 Task: Look for space in Novyye Kuz'minki, Russia from 10th July, 2023 to 15th July, 2023 for 7 adults in price range Rs.10000 to Rs.15000. Place can be entire place or shared room with 4 bedrooms having 7 beds and 4 bathrooms. Property type can be house, flat, guest house. Amenities needed are: wifi, TV, free parkinig on premises, gym, breakfast. Booking option can be shelf check-in. Required host language is English.
Action: Mouse pressed left at (438, 112)
Screenshot: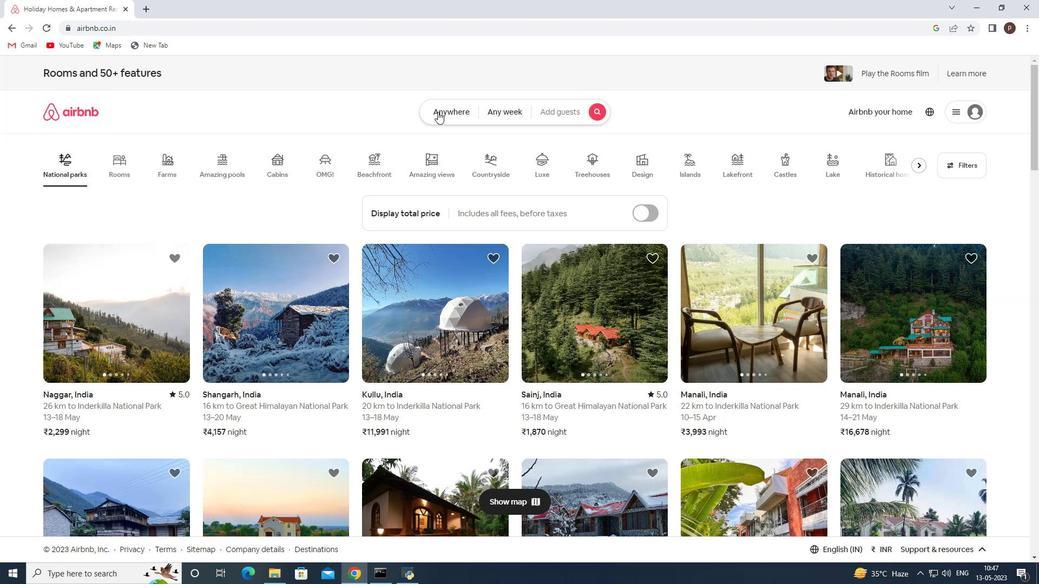 
Action: Mouse moved to (356, 155)
Screenshot: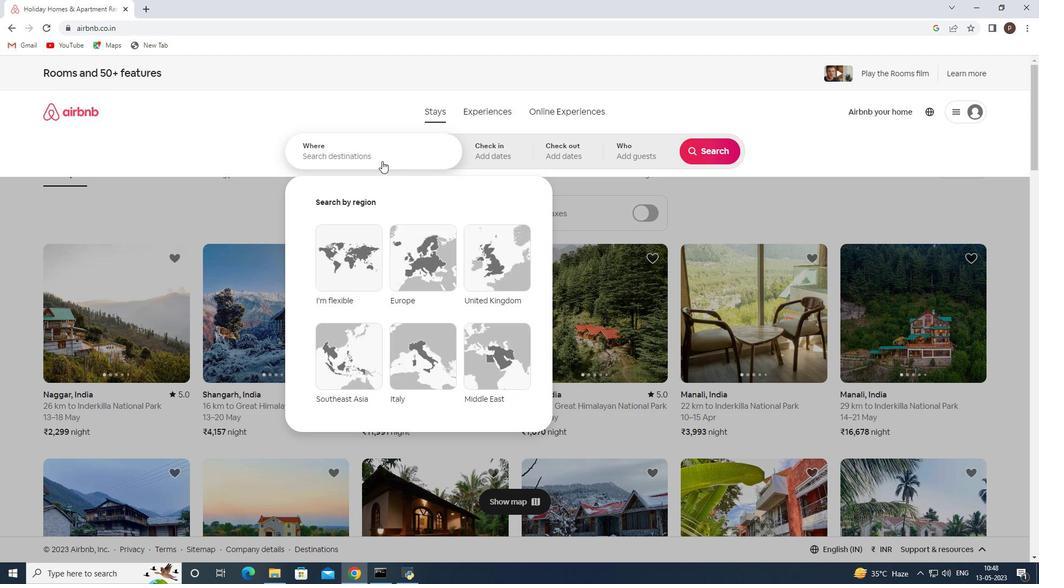 
Action: Mouse pressed left at (356, 155)
Screenshot: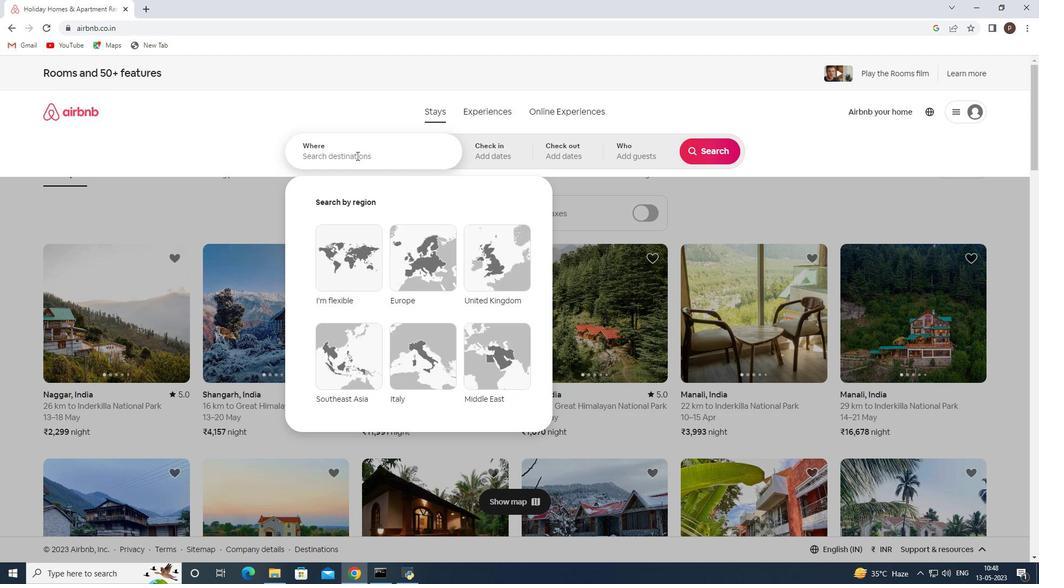 
Action: Key pressed <Key.caps_lock>N<Key.caps_lock>ovyye<Key.space><Key.caps_lock>K<Key.caps_lock>uz'minki,<Key.space><Key.caps_lock>R<Key.caps_lock>ussia<Key.space><Key.enter>
Screenshot: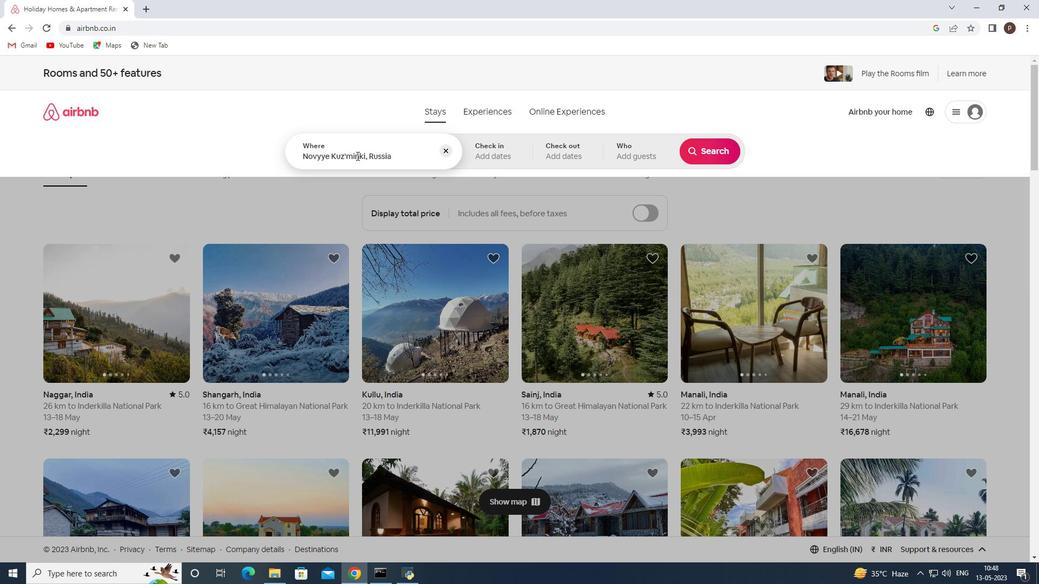 
Action: Mouse moved to (710, 233)
Screenshot: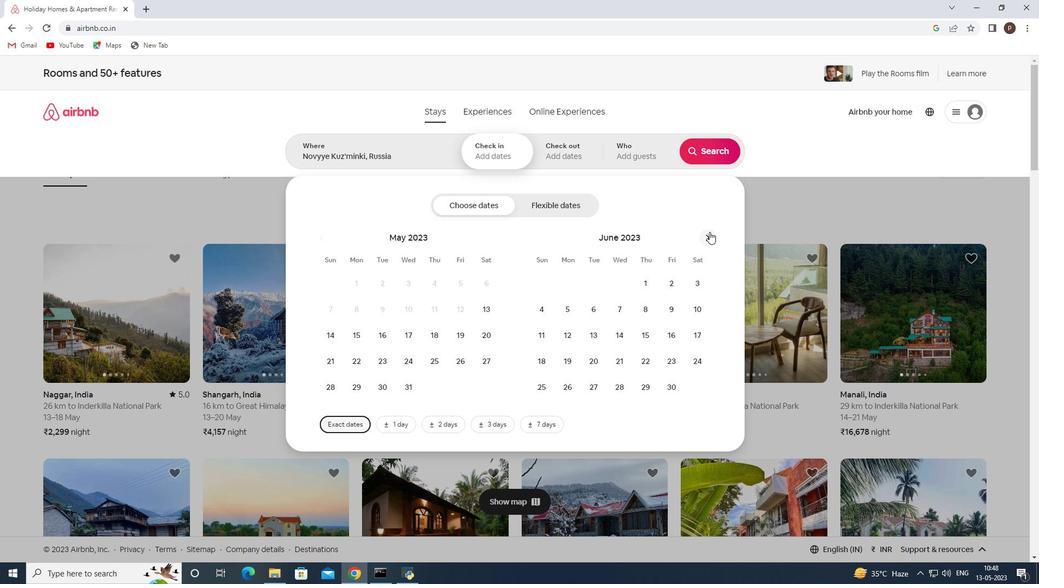 
Action: Mouse pressed left at (710, 233)
Screenshot: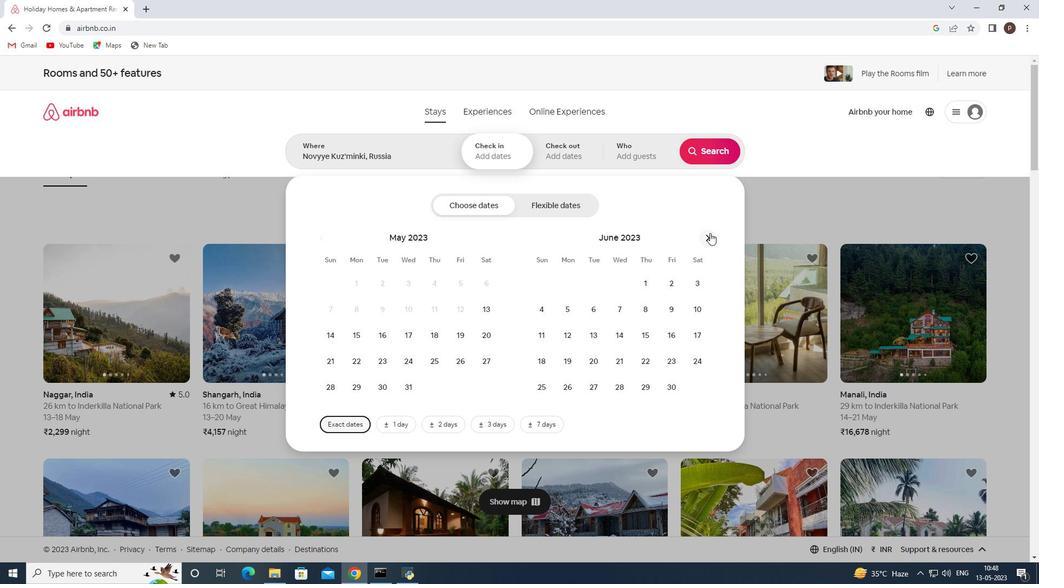 
Action: Mouse moved to (564, 335)
Screenshot: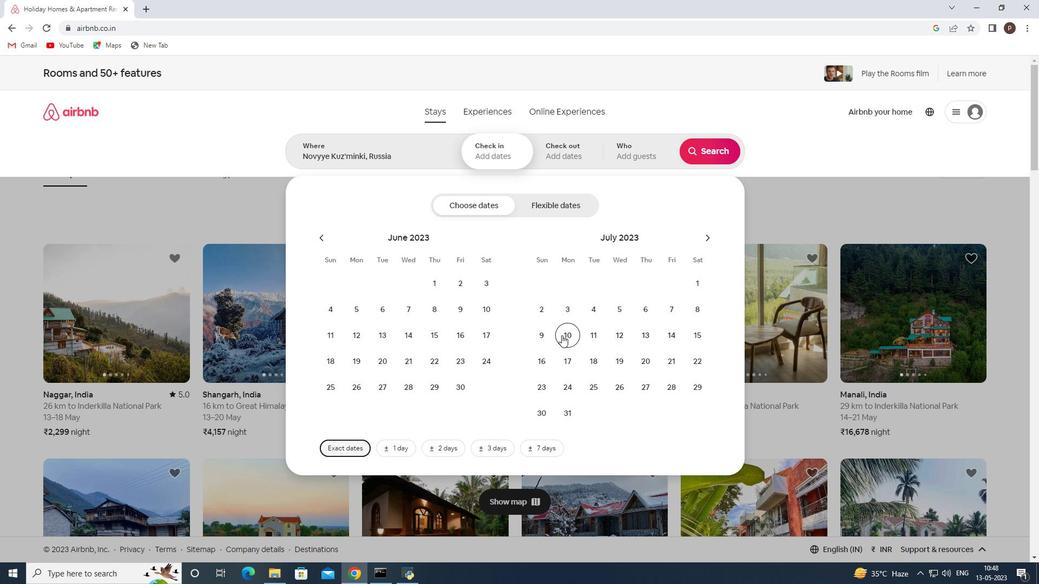 
Action: Mouse pressed left at (564, 335)
Screenshot: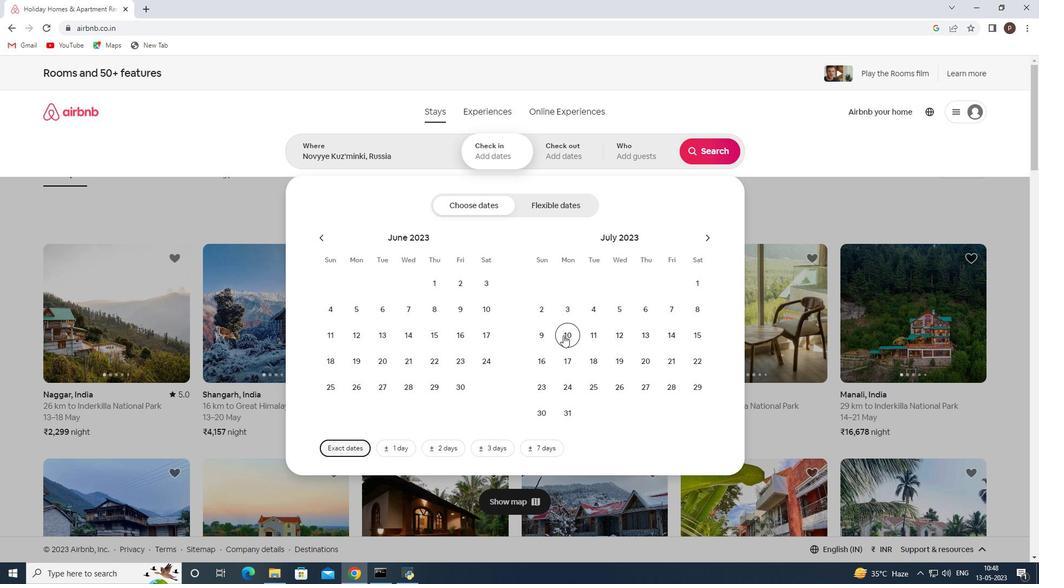 
Action: Mouse moved to (693, 331)
Screenshot: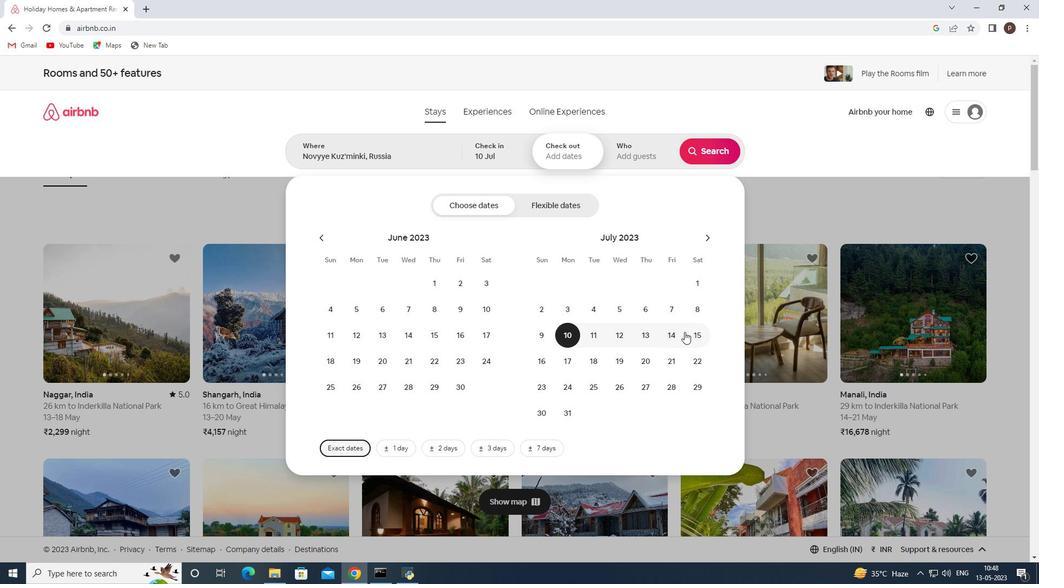 
Action: Mouse pressed left at (693, 331)
Screenshot: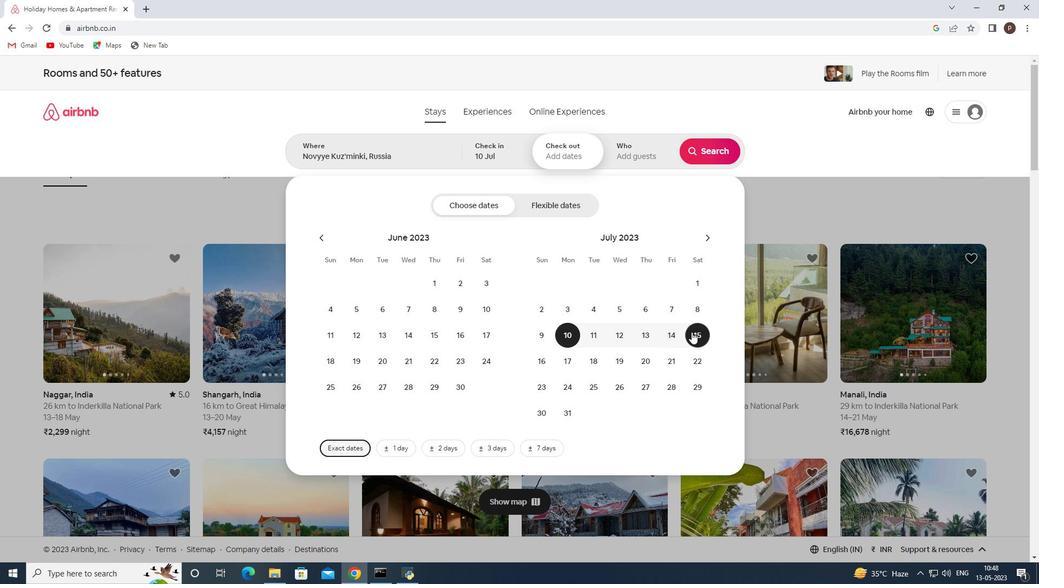 
Action: Mouse moved to (641, 148)
Screenshot: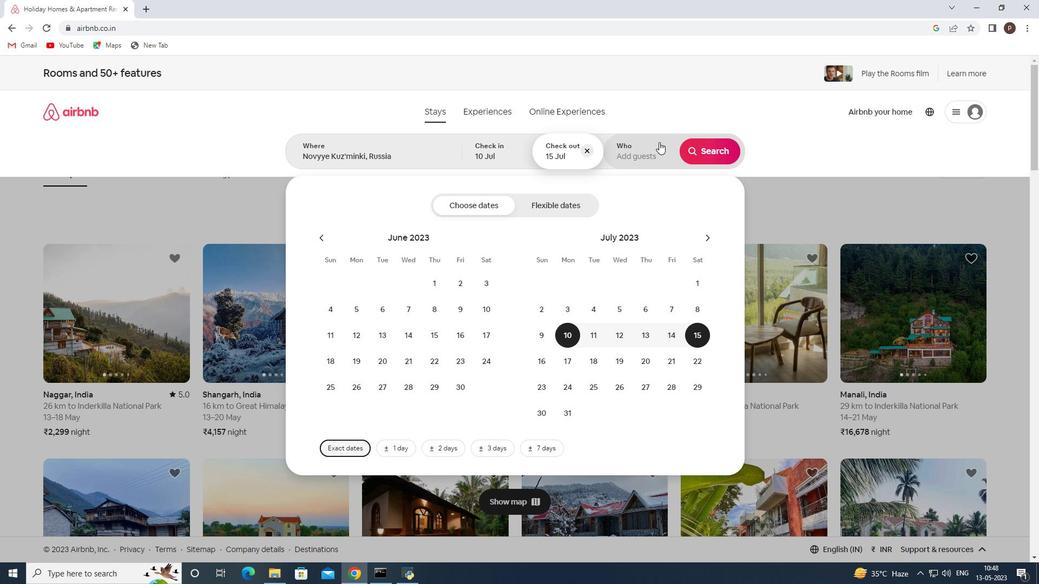 
Action: Mouse pressed left at (641, 148)
Screenshot: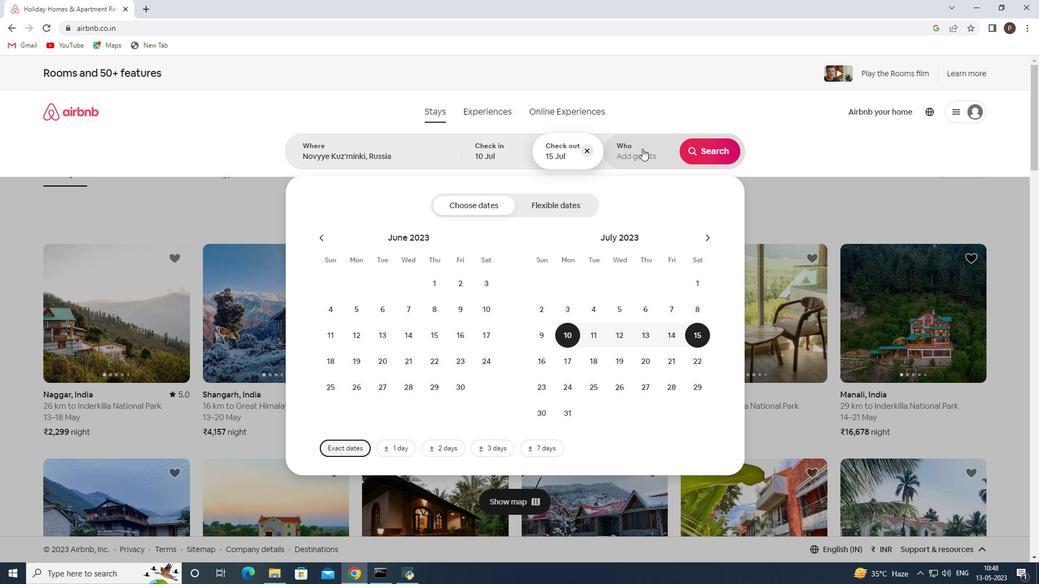
Action: Mouse moved to (711, 201)
Screenshot: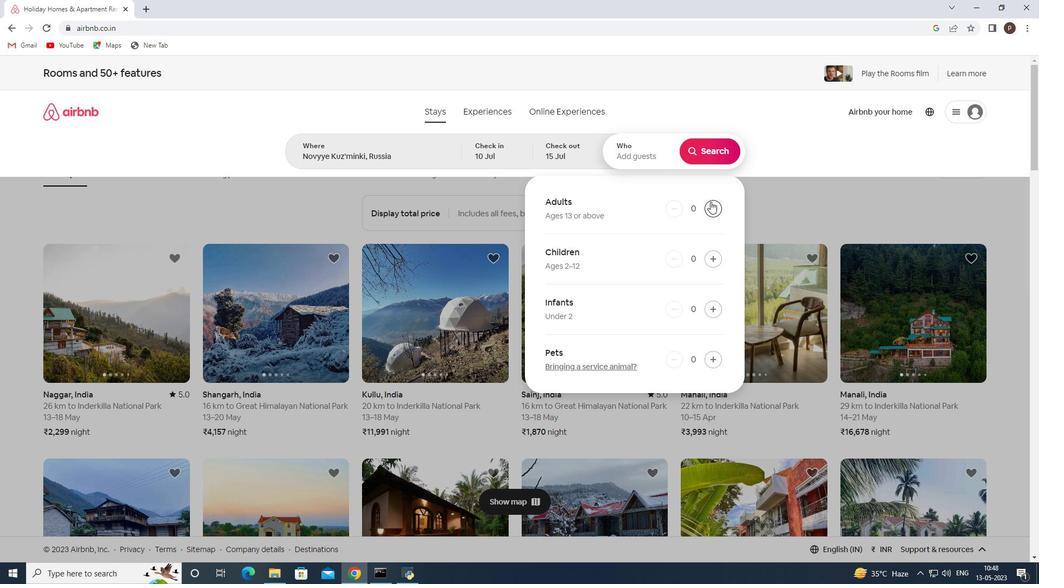 
Action: Mouse pressed left at (711, 201)
Screenshot: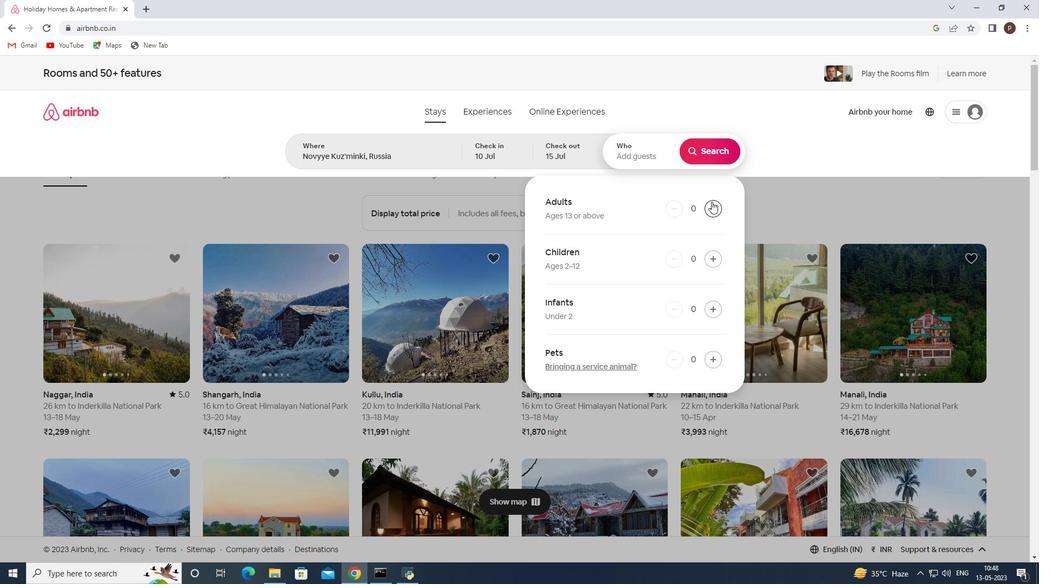 
Action: Mouse pressed left at (711, 201)
Screenshot: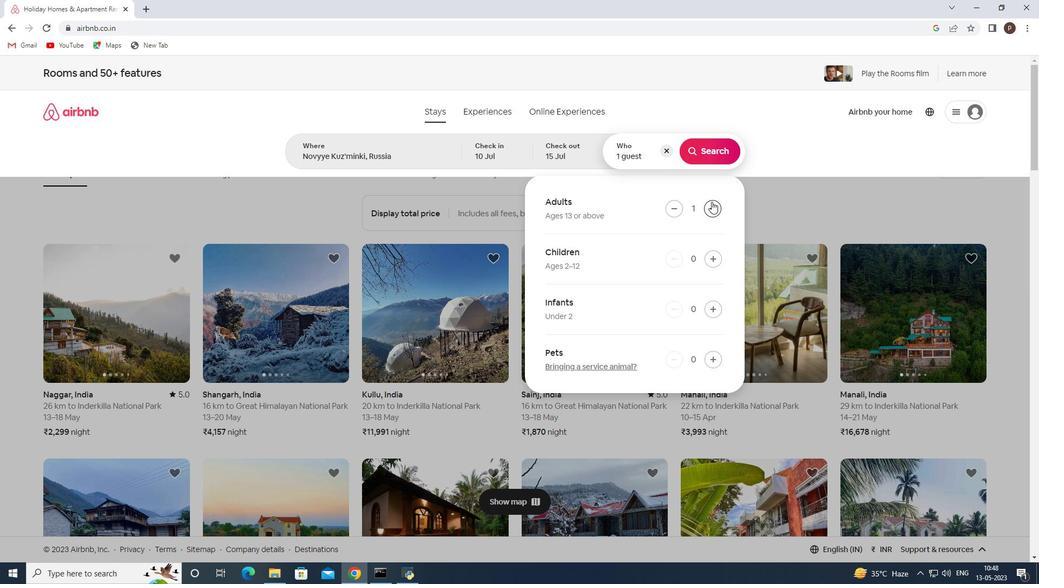 
Action: Mouse pressed left at (711, 201)
Screenshot: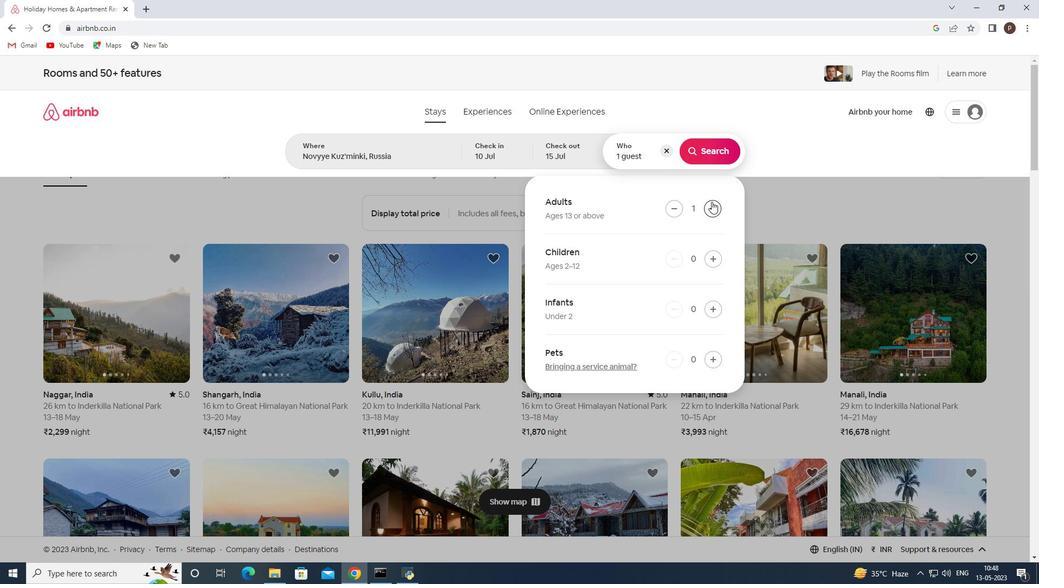 
Action: Mouse pressed left at (711, 201)
Screenshot: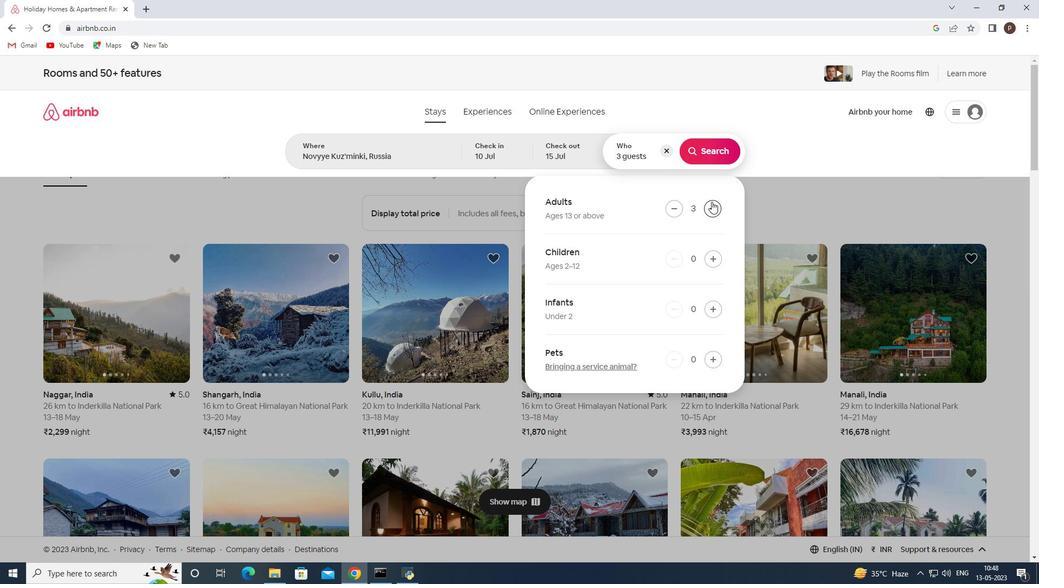 
Action: Mouse pressed left at (711, 201)
Screenshot: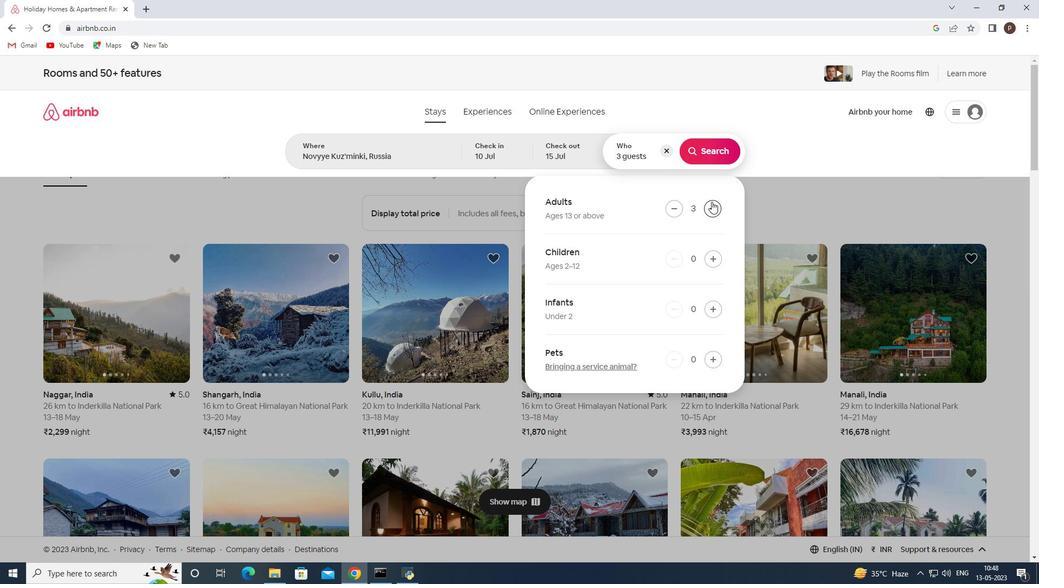 
Action: Mouse pressed left at (711, 201)
Screenshot: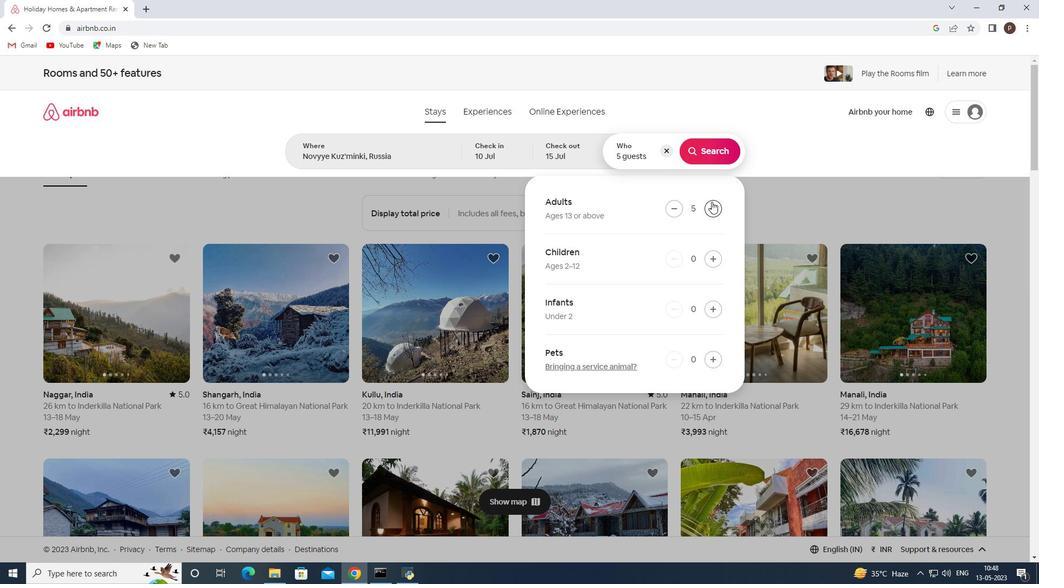 
Action: Mouse pressed left at (711, 201)
Screenshot: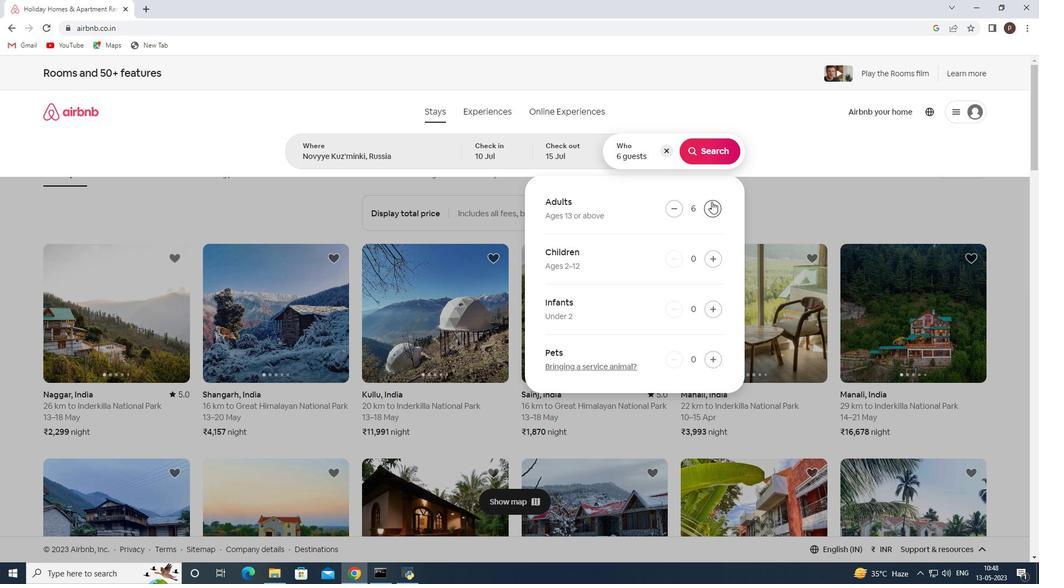 
Action: Mouse moved to (710, 146)
Screenshot: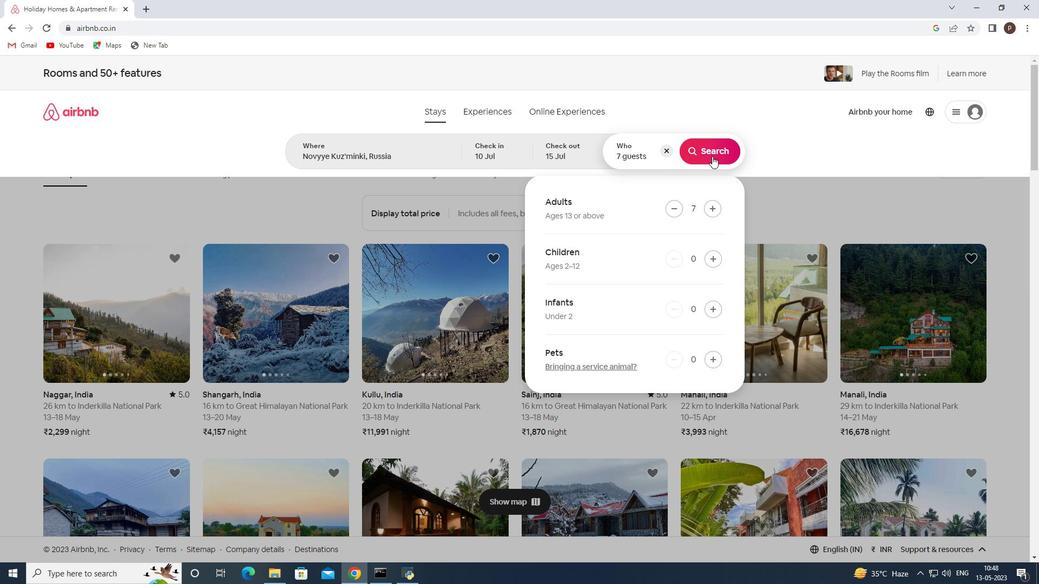 
Action: Mouse pressed left at (710, 146)
Screenshot: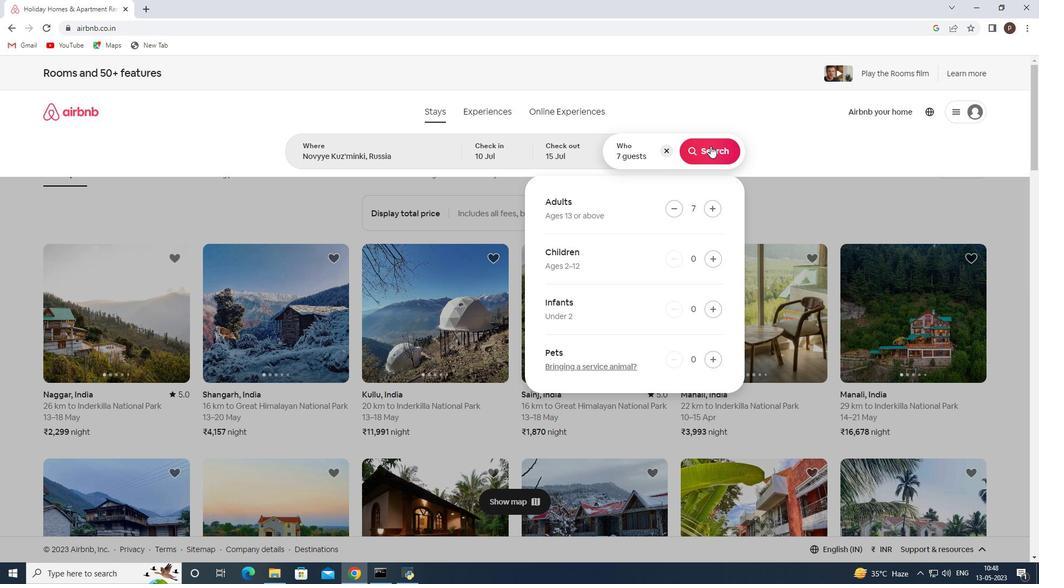 
Action: Mouse moved to (977, 119)
Screenshot: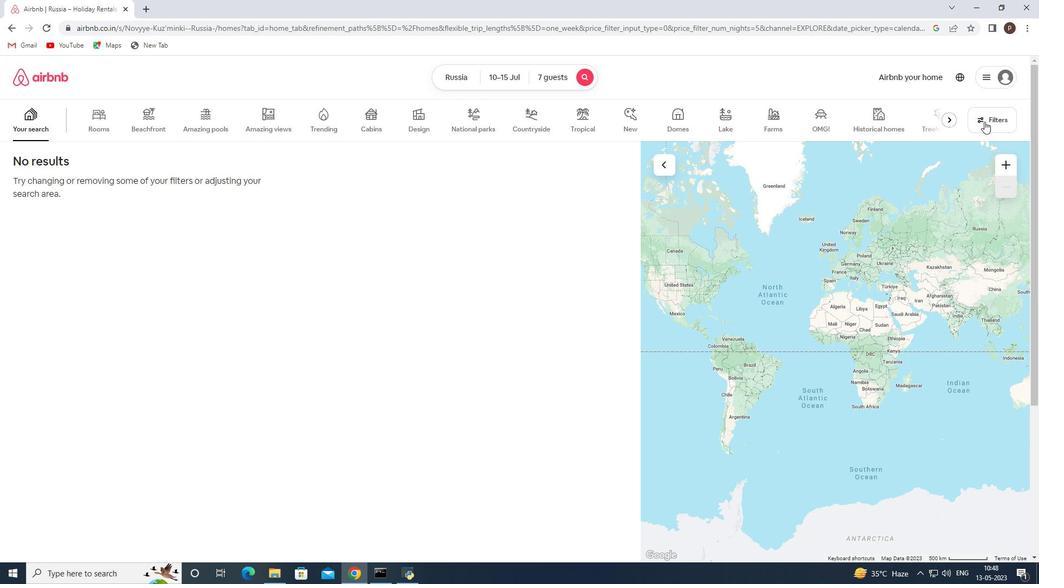 
Action: Mouse pressed left at (977, 119)
Screenshot: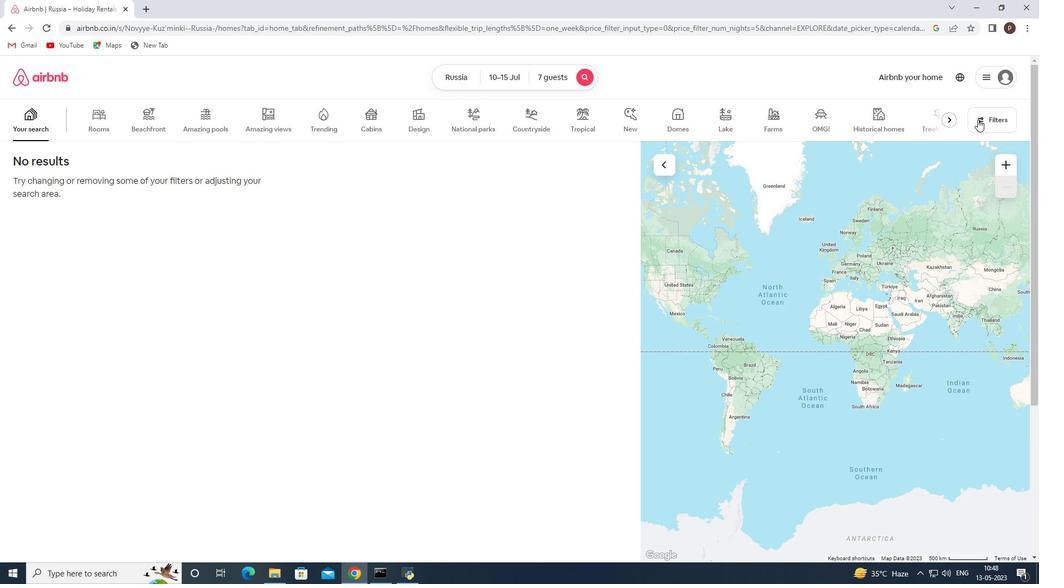 
Action: Mouse moved to (363, 387)
Screenshot: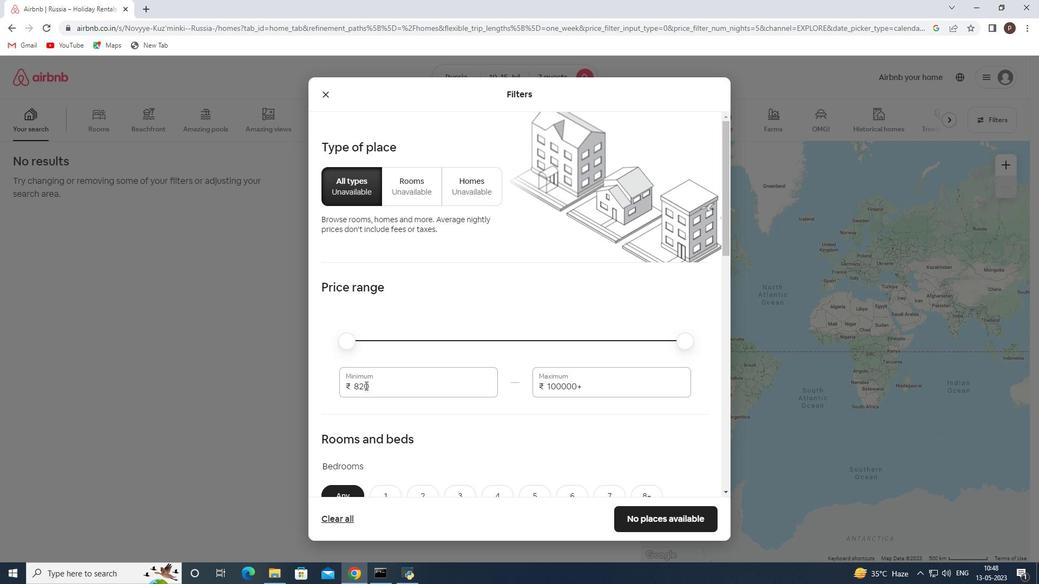 
Action: Mouse pressed left at (363, 387)
Screenshot: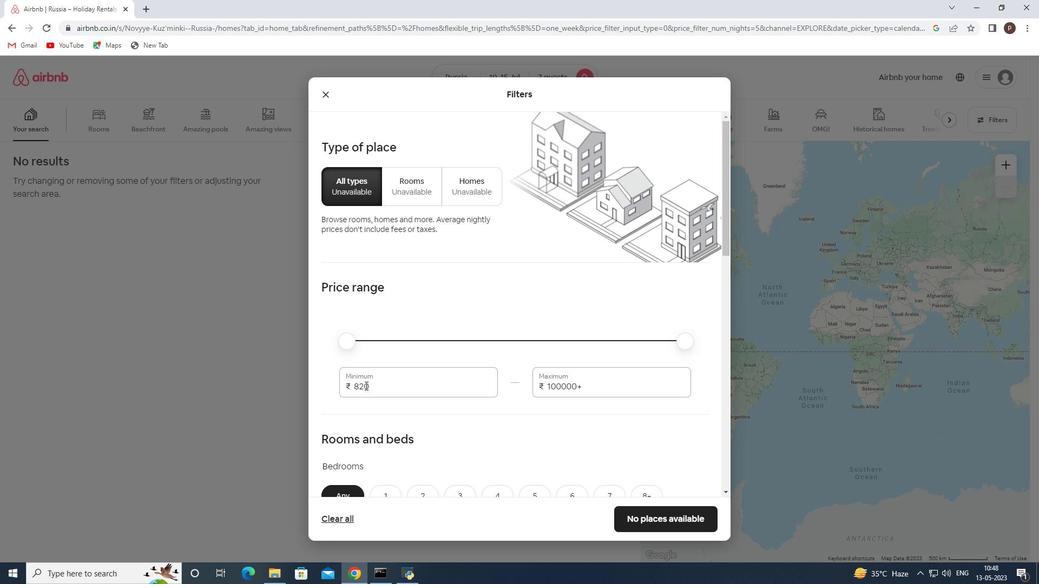 
Action: Mouse pressed left at (363, 387)
Screenshot: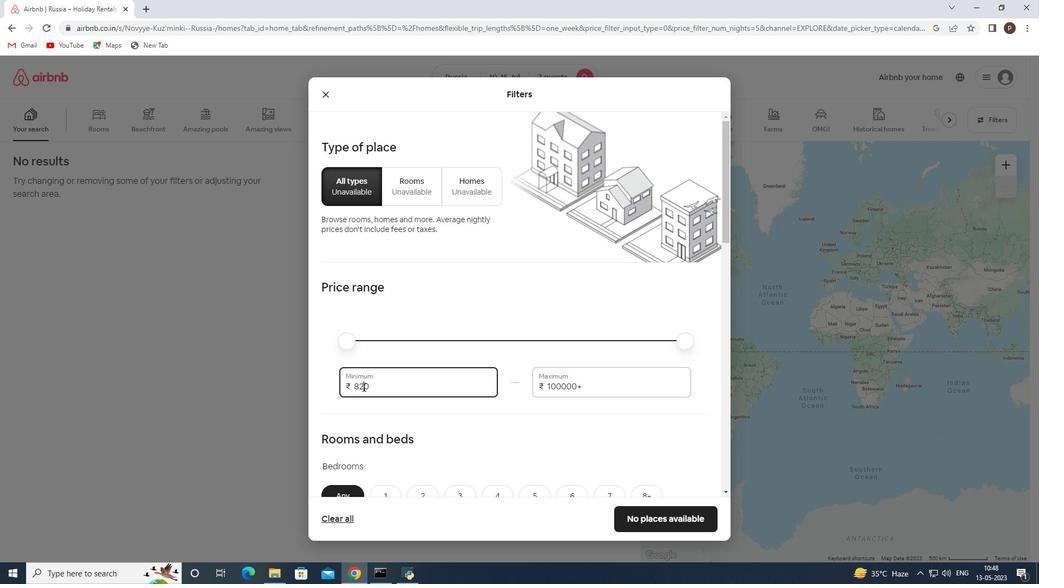 
Action: Key pressed 10000<Key.tab>15000
Screenshot: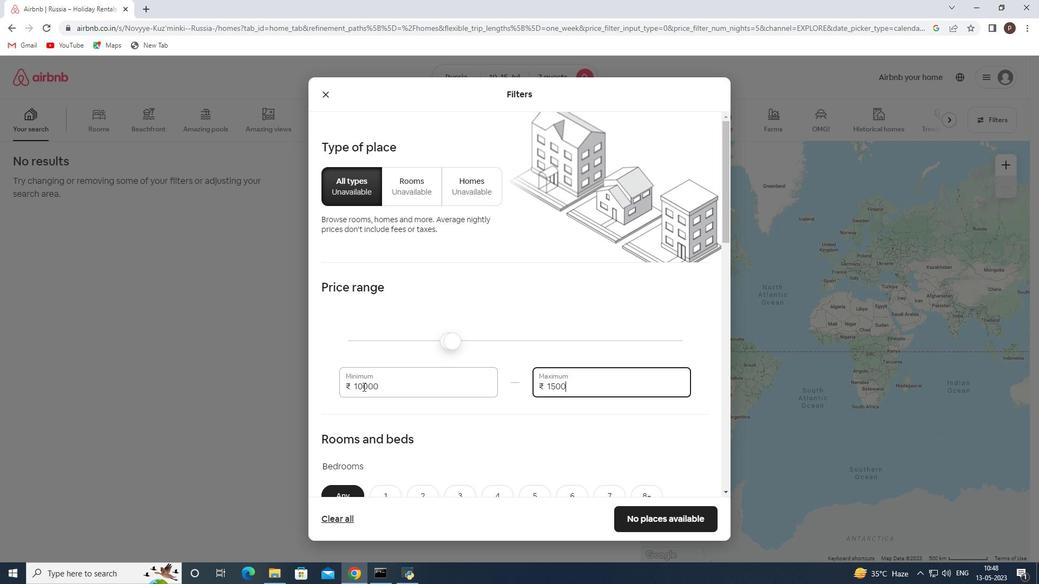 
Action: Mouse moved to (354, 391)
Screenshot: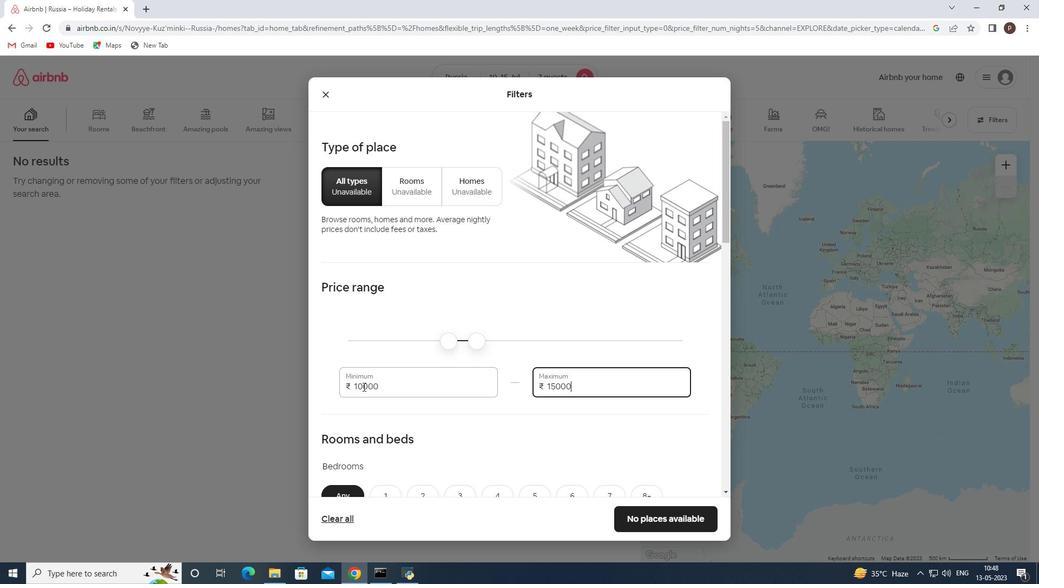
Action: Mouse scrolled (354, 391) with delta (0, 0)
Screenshot: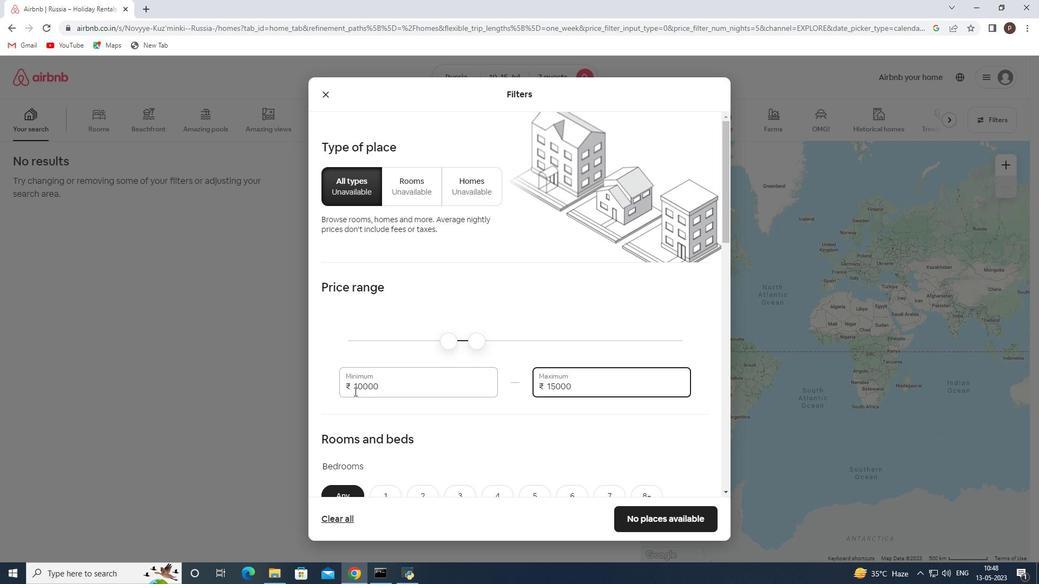 
Action: Mouse scrolled (354, 391) with delta (0, 0)
Screenshot: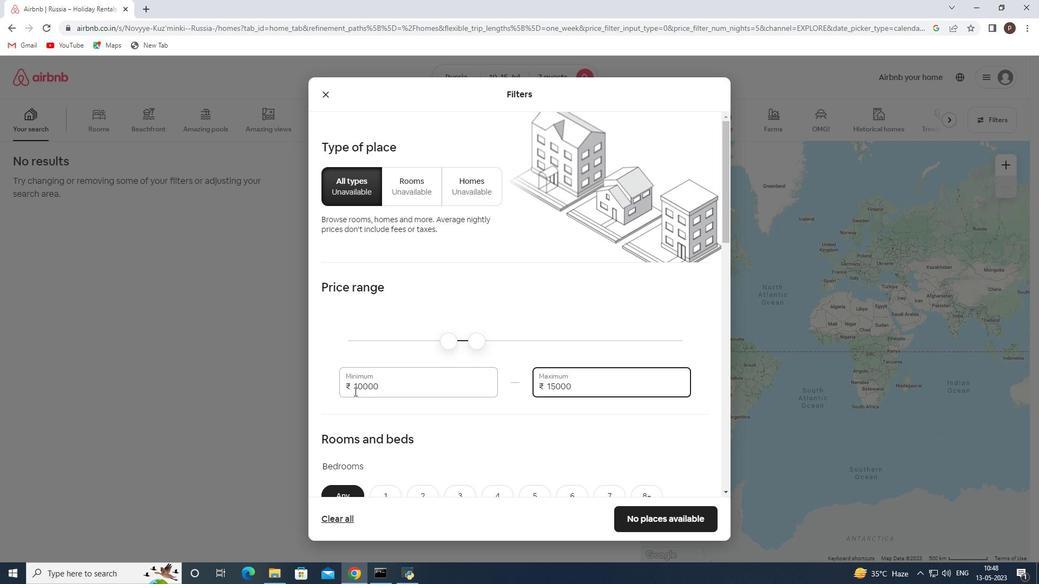 
Action: Mouse scrolled (354, 391) with delta (0, 0)
Screenshot: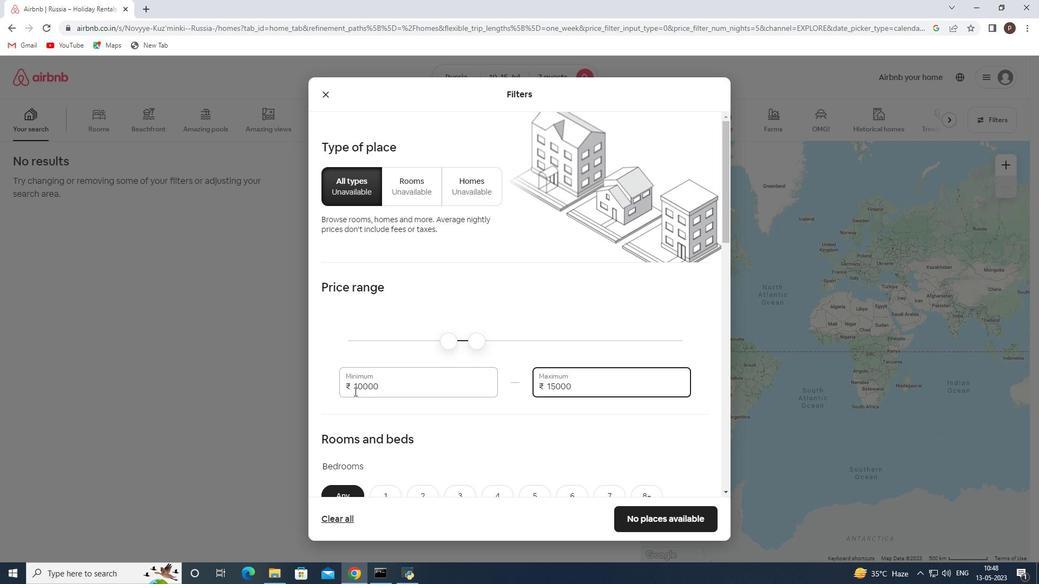 
Action: Mouse moved to (380, 363)
Screenshot: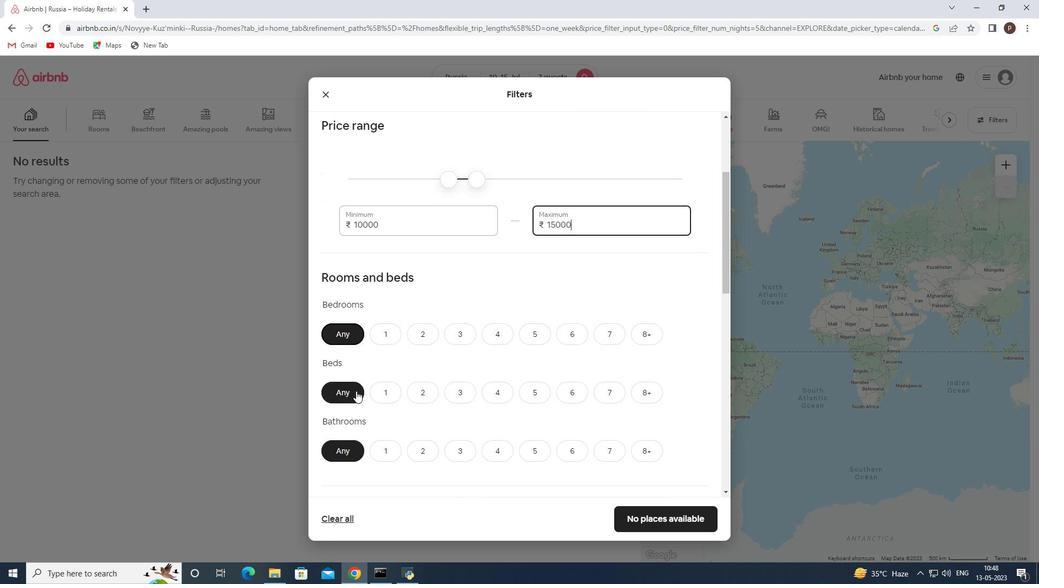 
Action: Mouse scrolled (380, 362) with delta (0, 0)
Screenshot: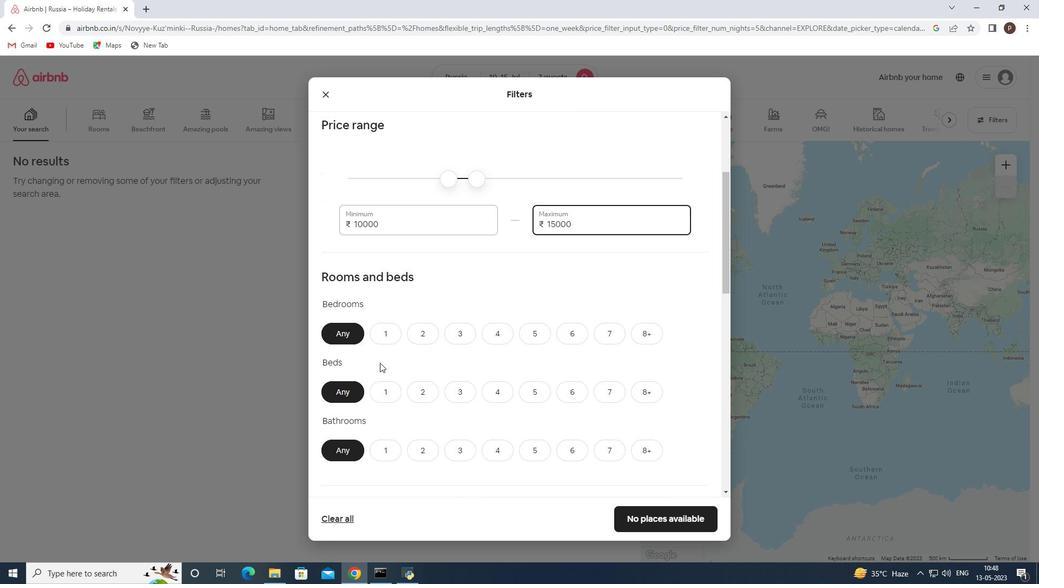 
Action: Mouse moved to (498, 278)
Screenshot: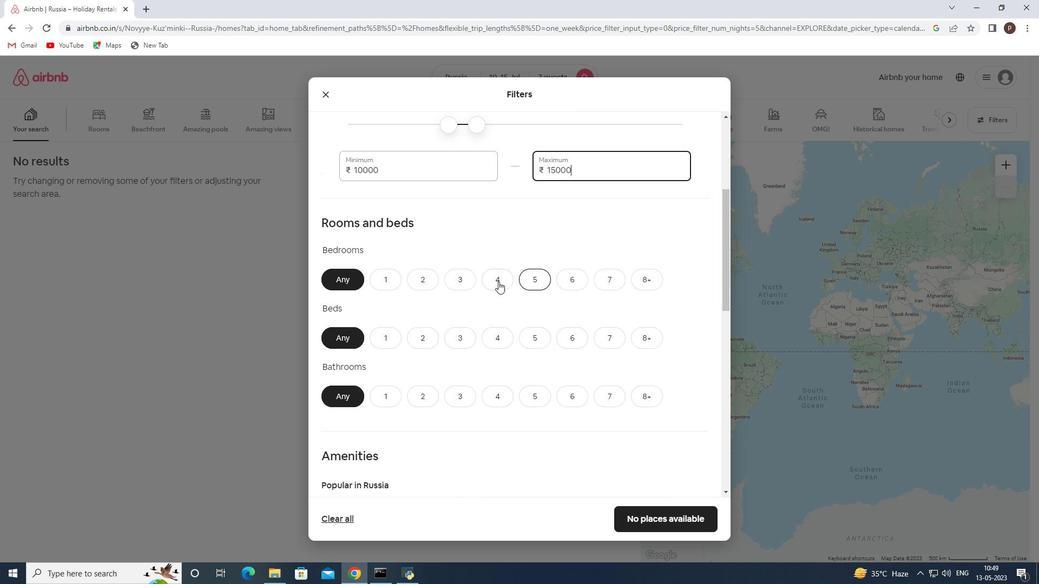 
Action: Mouse pressed left at (498, 278)
Screenshot: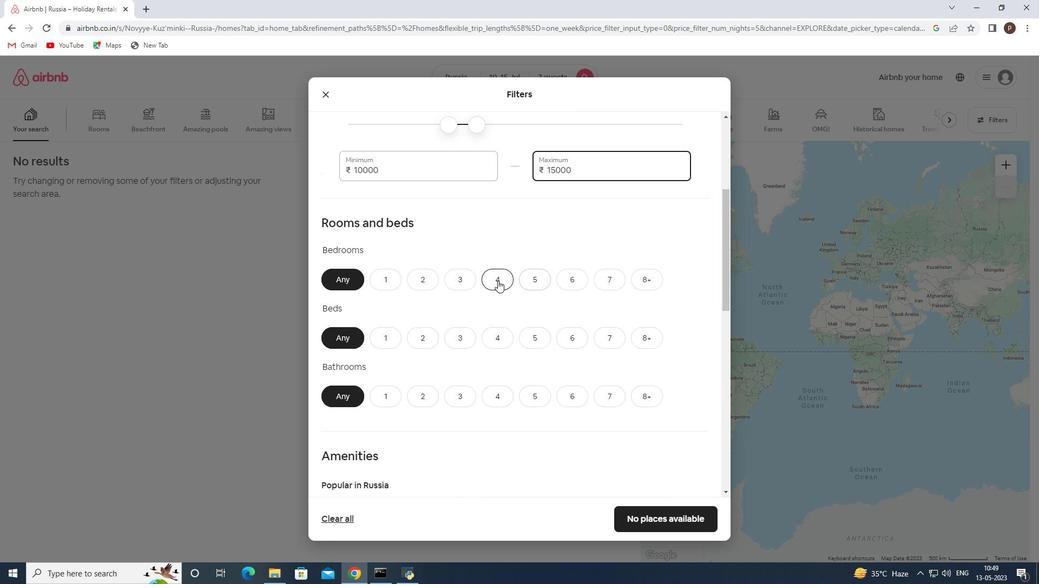 
Action: Mouse moved to (611, 335)
Screenshot: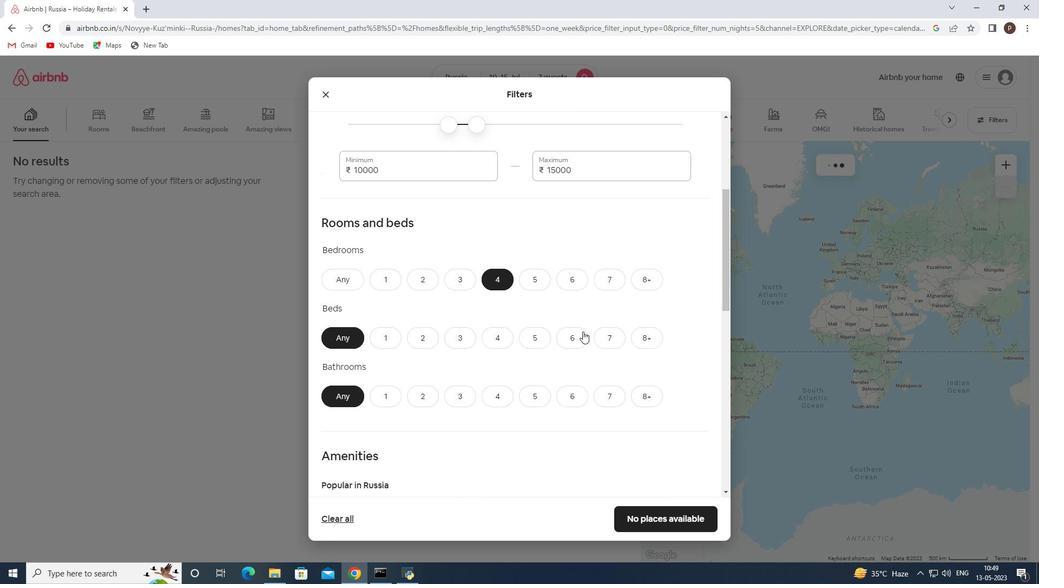 
Action: Mouse pressed left at (611, 335)
Screenshot: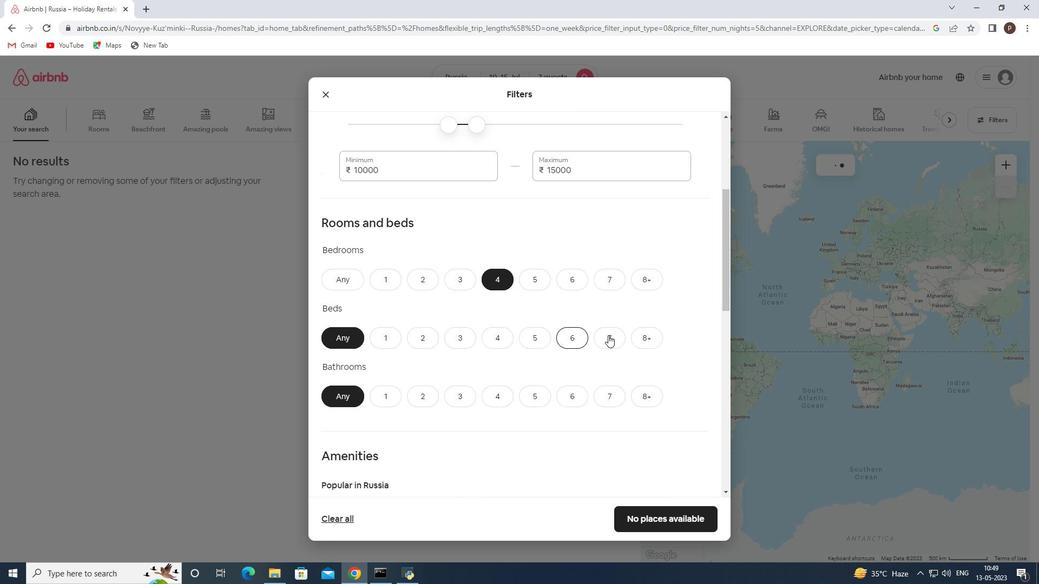 
Action: Mouse moved to (499, 393)
Screenshot: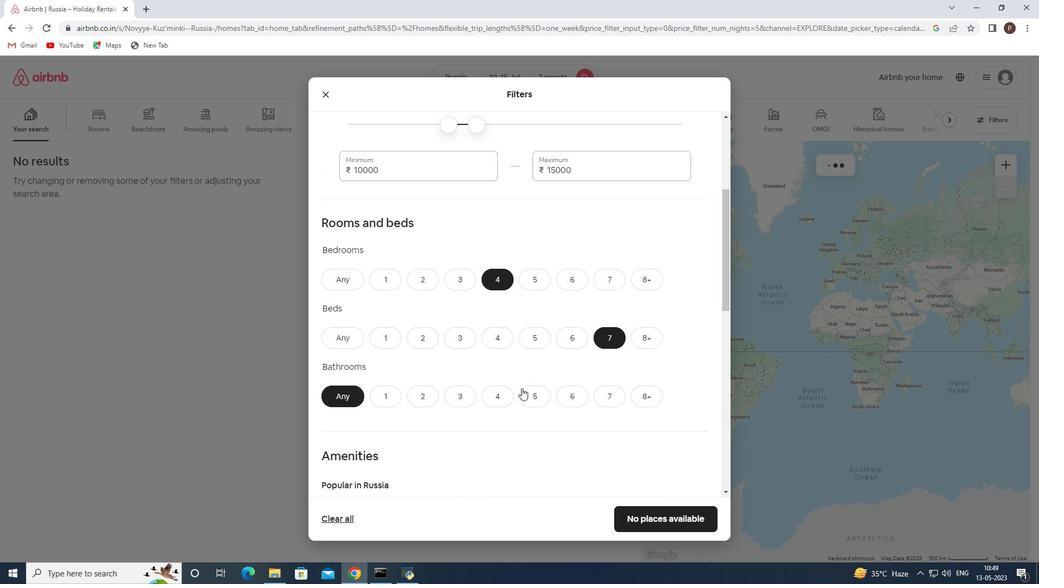 
Action: Mouse pressed left at (499, 393)
Screenshot: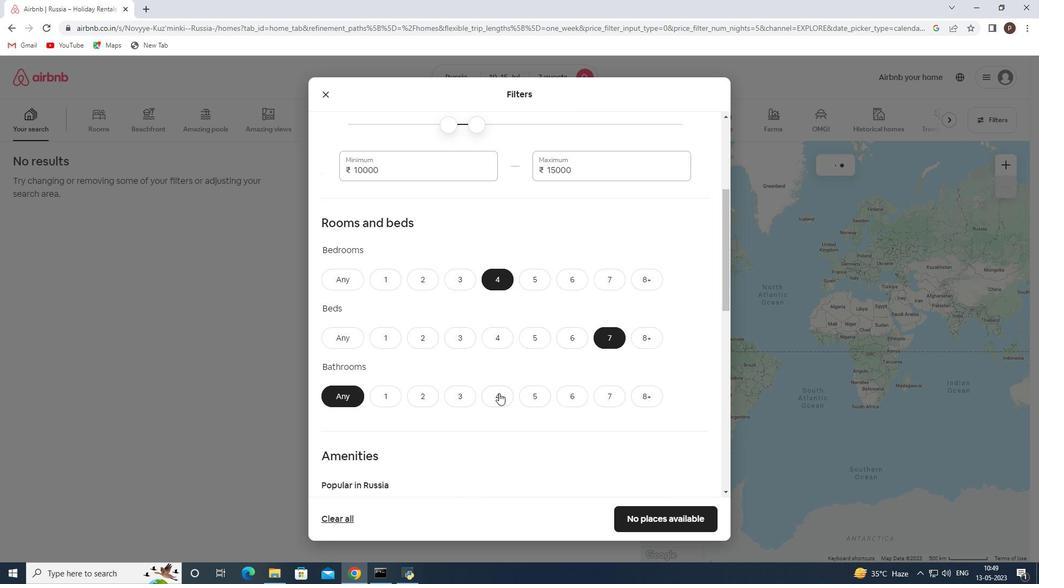 
Action: Mouse moved to (493, 385)
Screenshot: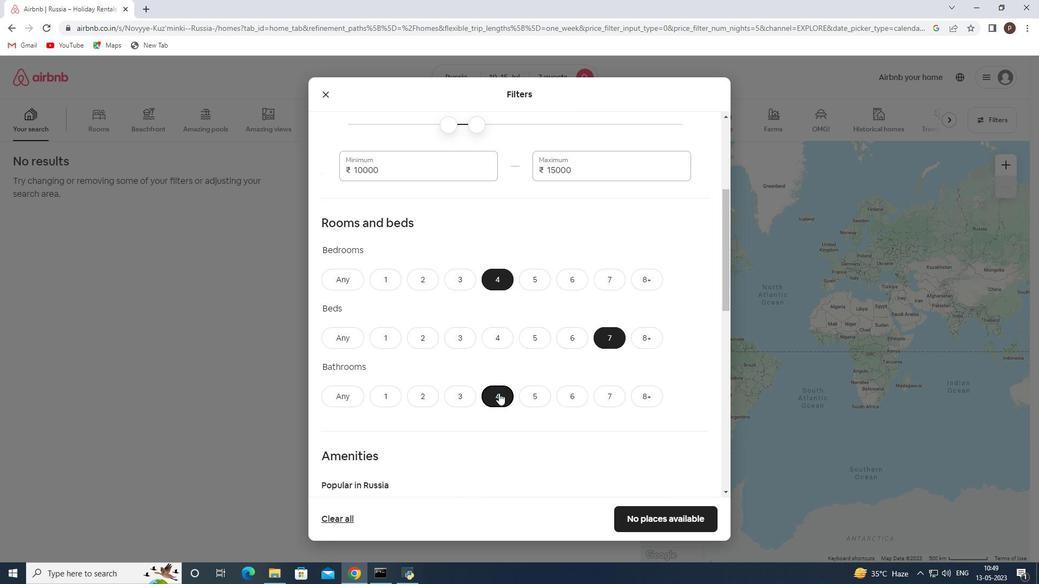 
Action: Mouse scrolled (493, 384) with delta (0, 0)
Screenshot: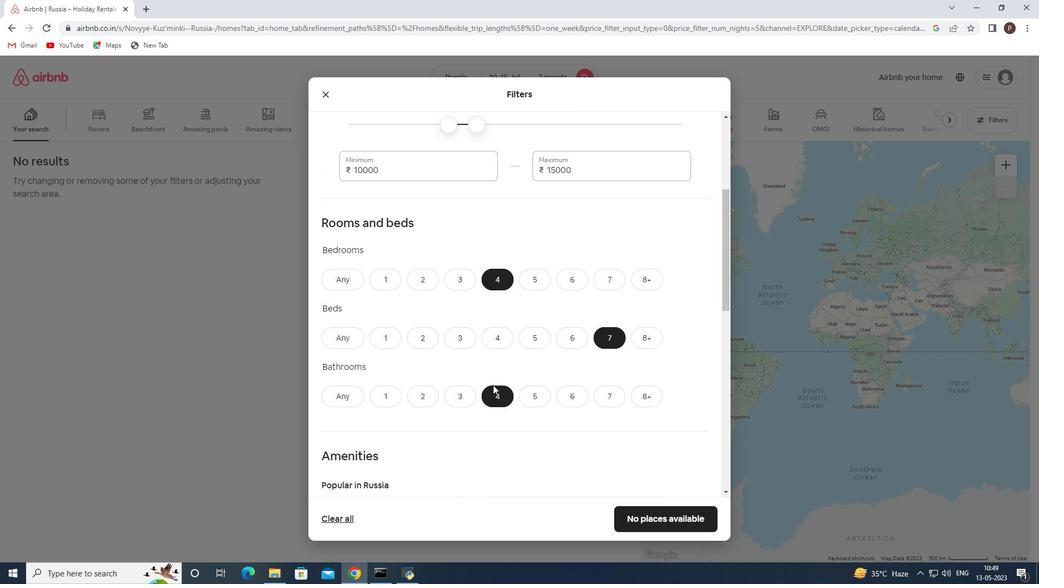 
Action: Mouse scrolled (493, 384) with delta (0, 0)
Screenshot: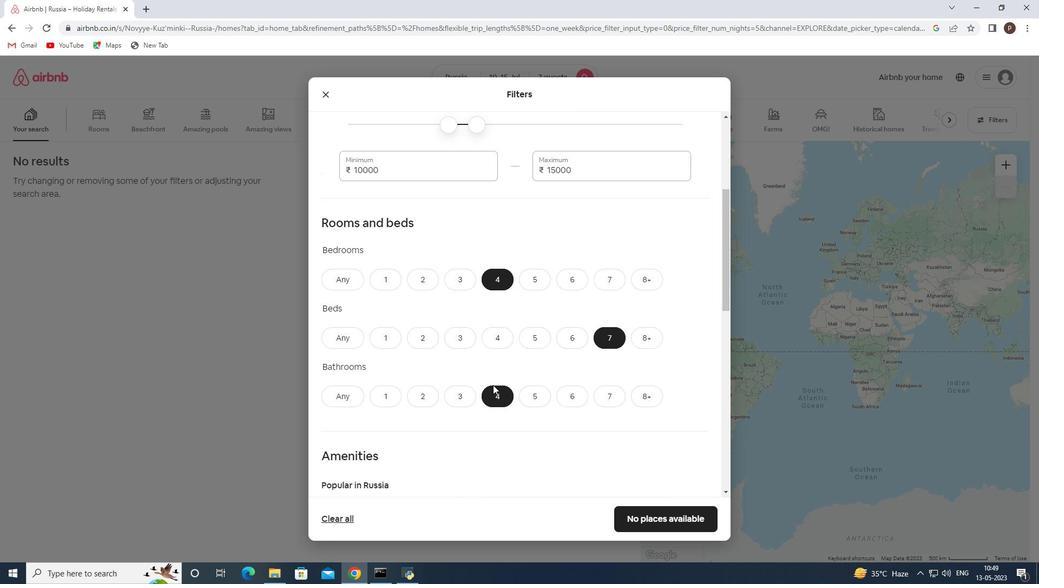 
Action: Mouse scrolled (493, 384) with delta (0, 0)
Screenshot: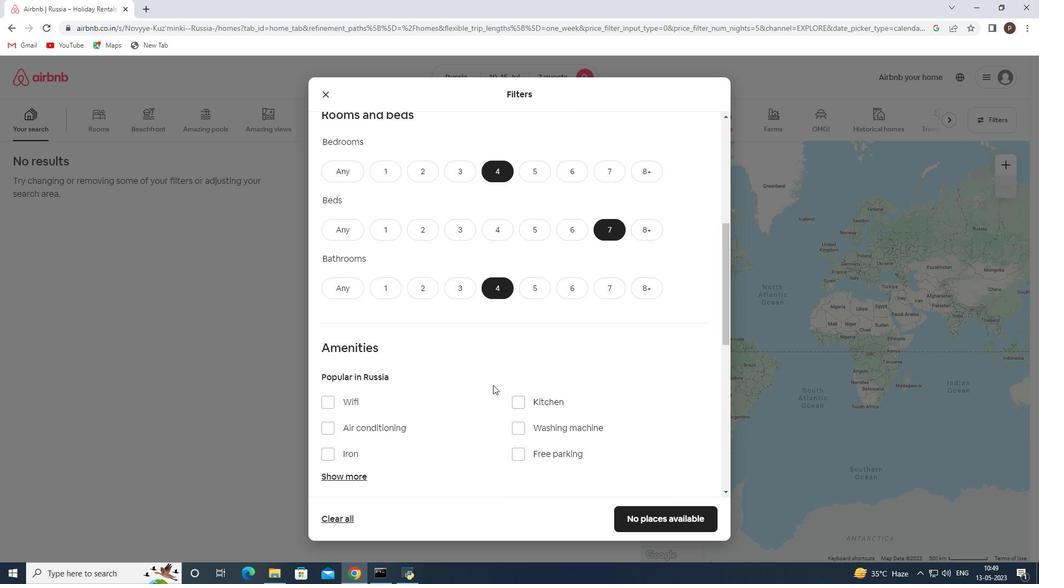 
Action: Mouse moved to (328, 352)
Screenshot: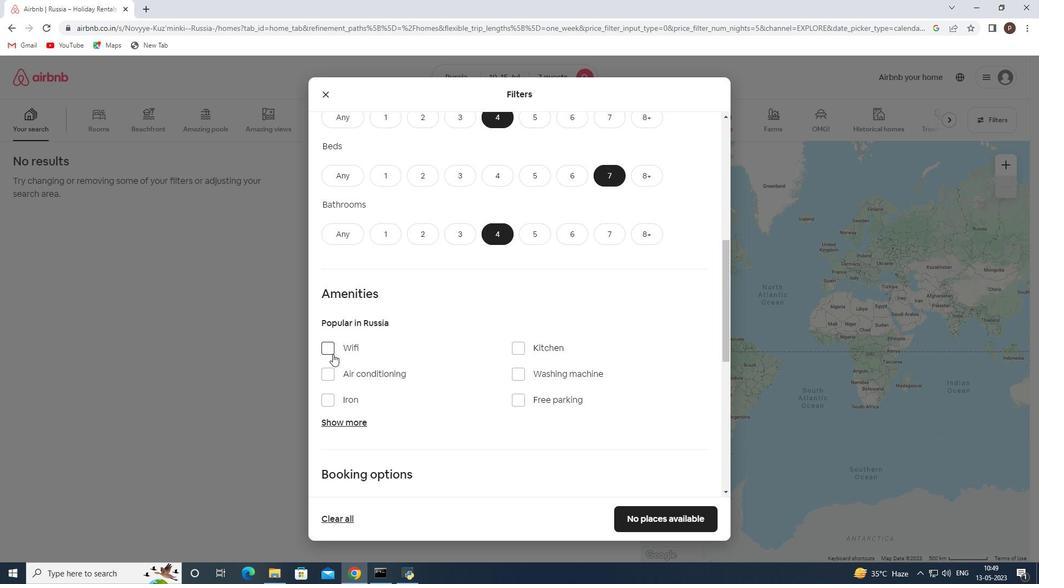
Action: Mouse pressed left at (328, 352)
Screenshot: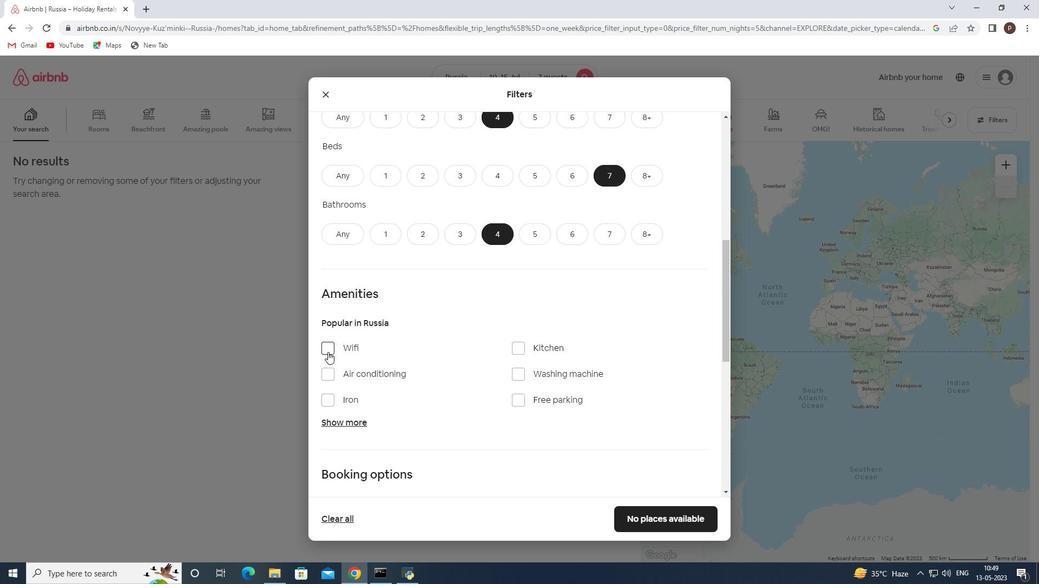 
Action: Mouse moved to (519, 403)
Screenshot: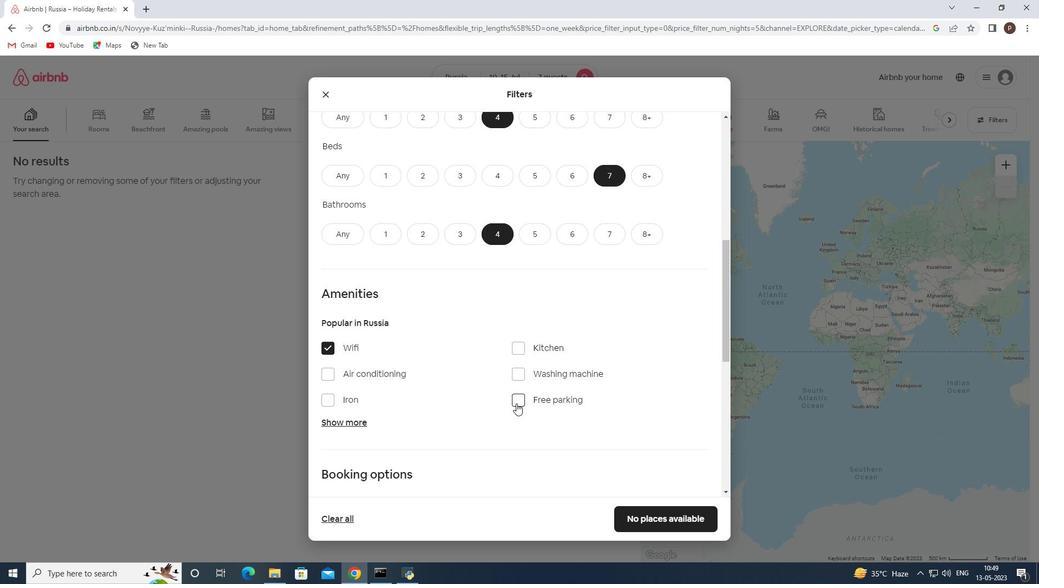 
Action: Mouse pressed left at (519, 403)
Screenshot: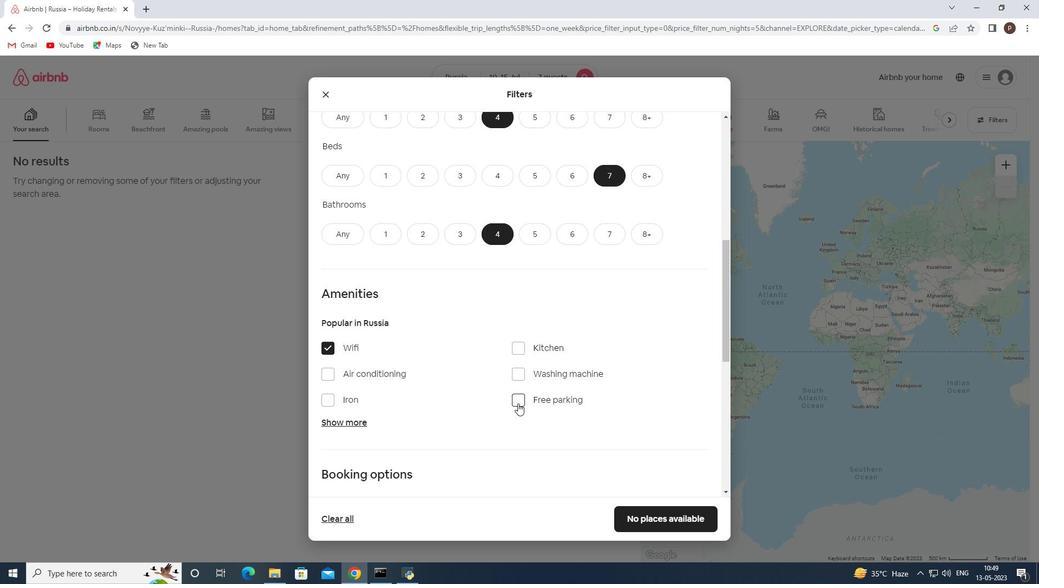
Action: Mouse moved to (348, 422)
Screenshot: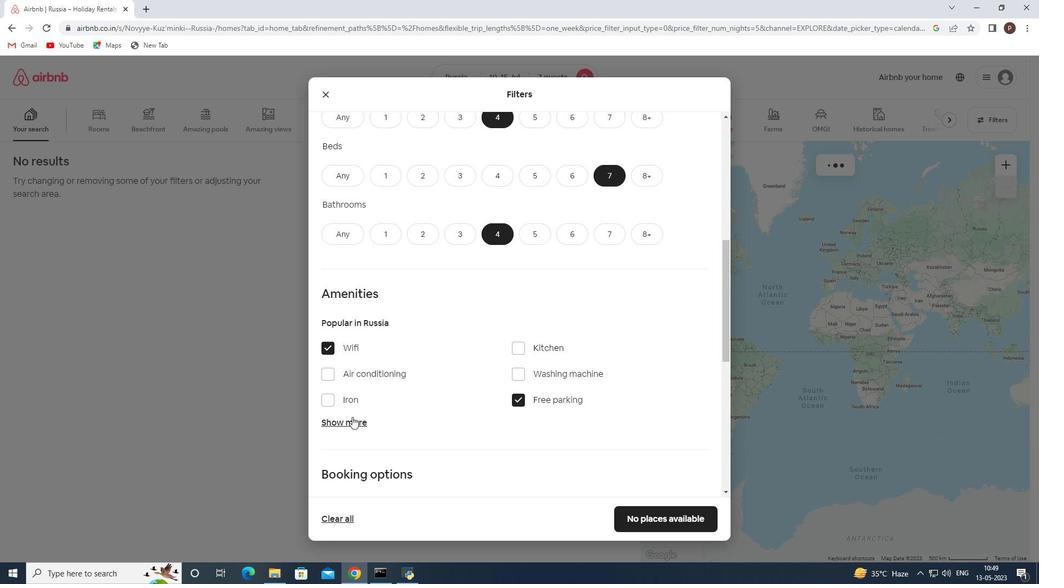 
Action: Mouse pressed left at (348, 422)
Screenshot: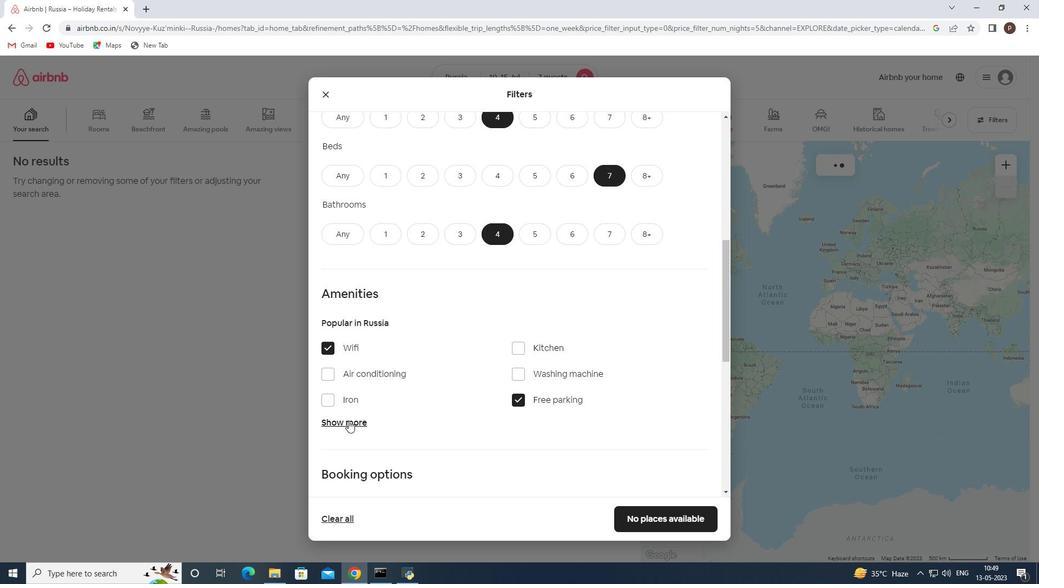 
Action: Mouse moved to (459, 416)
Screenshot: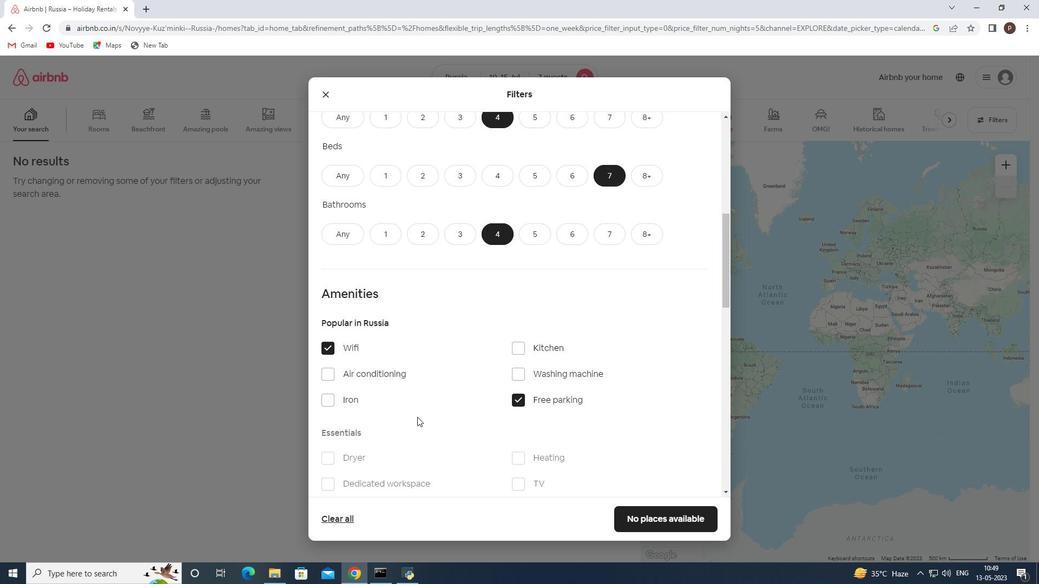 
Action: Mouse scrolled (459, 415) with delta (0, 0)
Screenshot: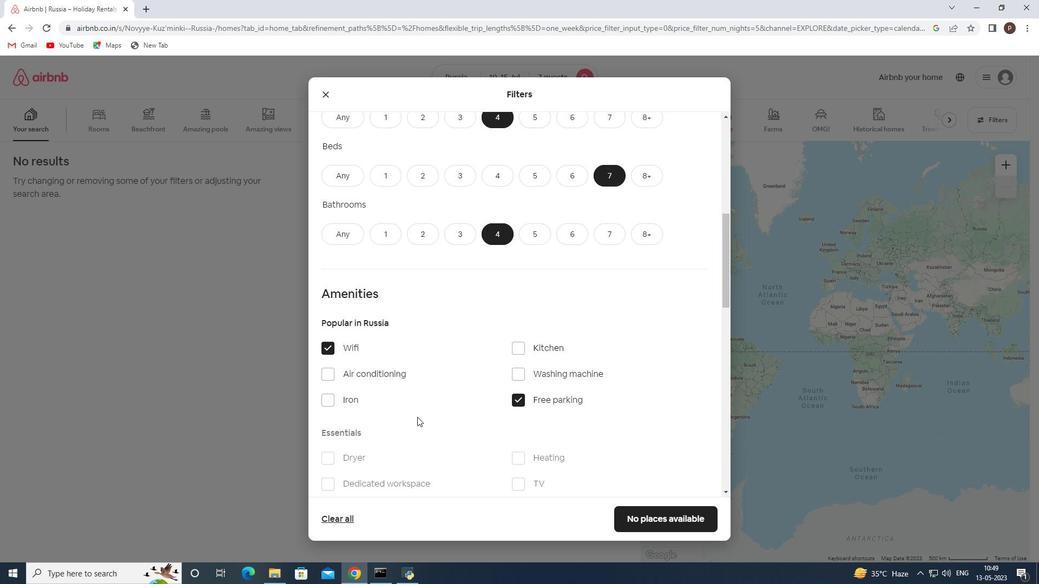 
Action: Mouse scrolled (459, 415) with delta (0, 0)
Screenshot: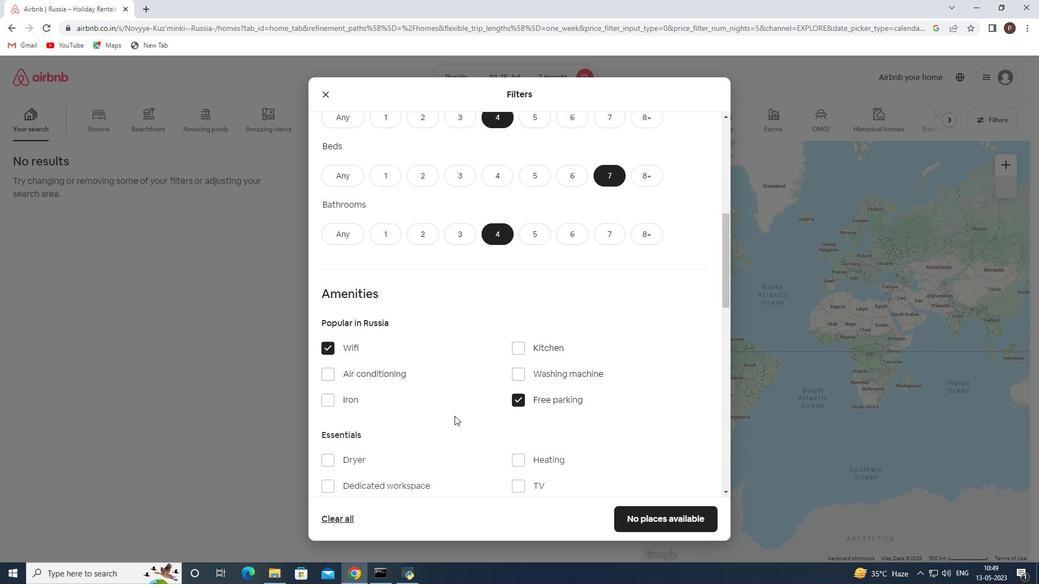 
Action: Mouse moved to (519, 383)
Screenshot: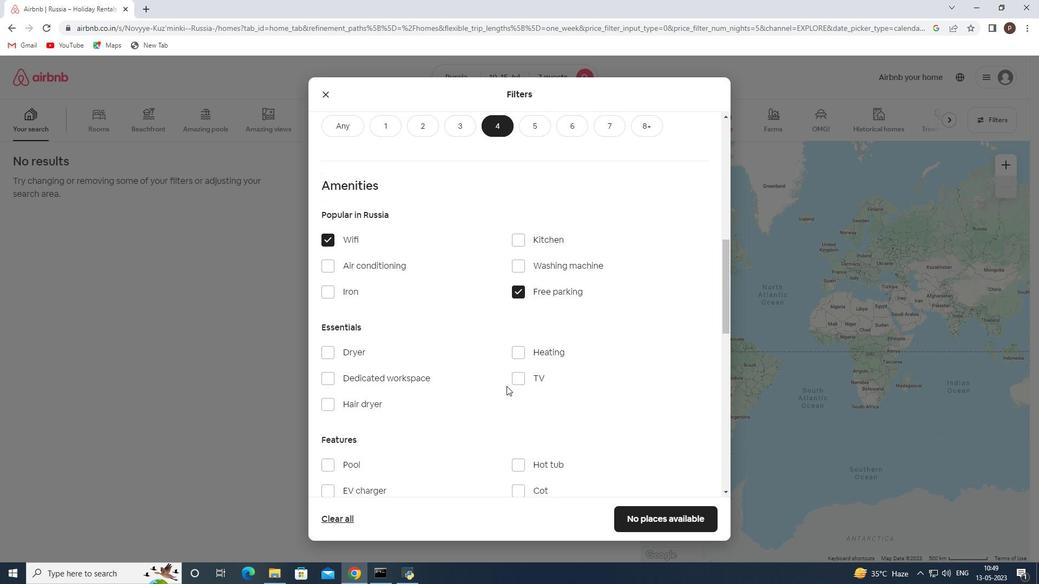 
Action: Mouse pressed left at (519, 383)
Screenshot: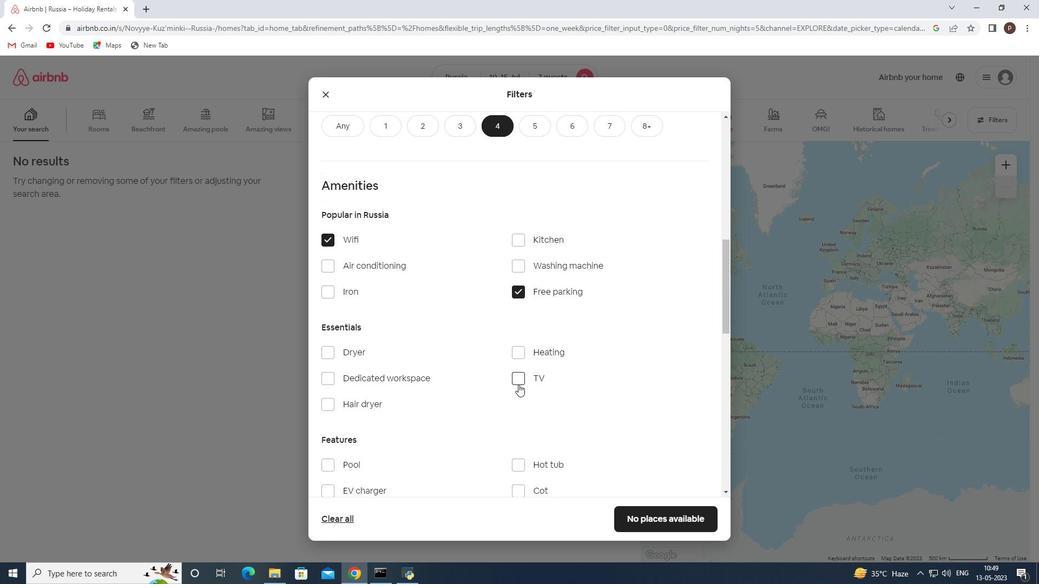 
Action: Mouse moved to (487, 388)
Screenshot: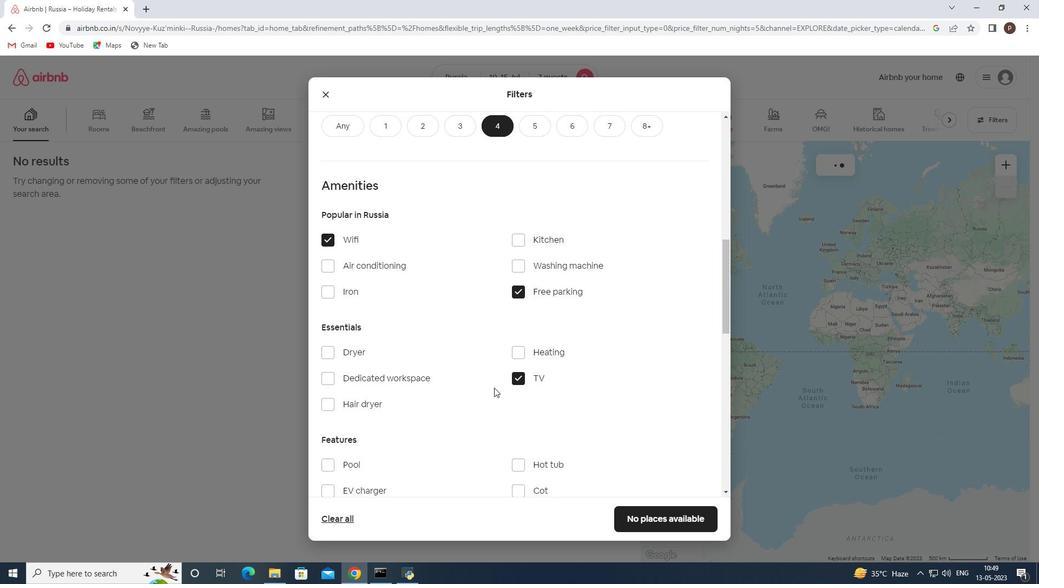 
Action: Mouse scrolled (487, 387) with delta (0, 0)
Screenshot: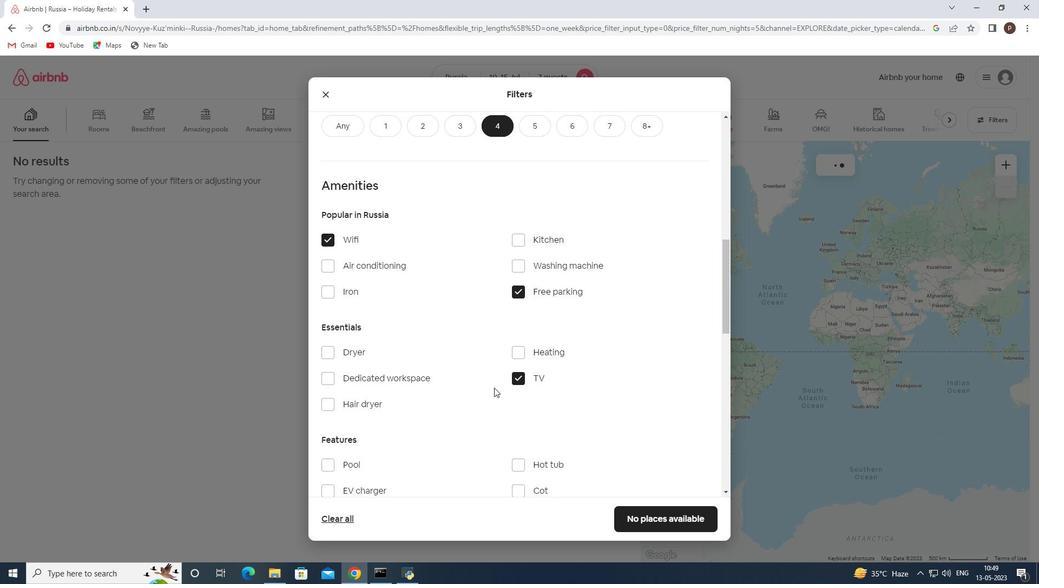 
Action: Mouse scrolled (487, 387) with delta (0, 0)
Screenshot: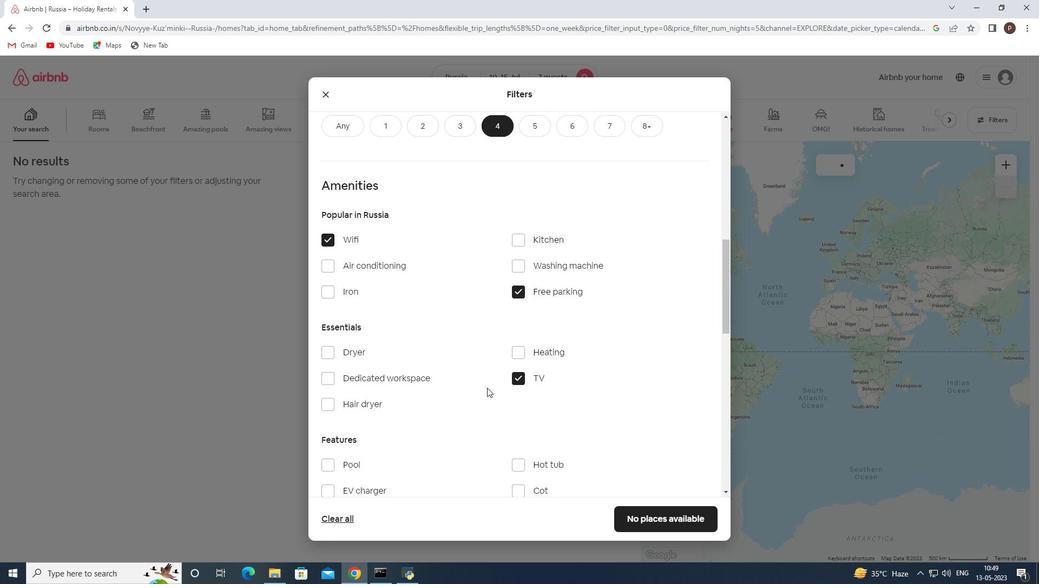 
Action: Mouse moved to (465, 393)
Screenshot: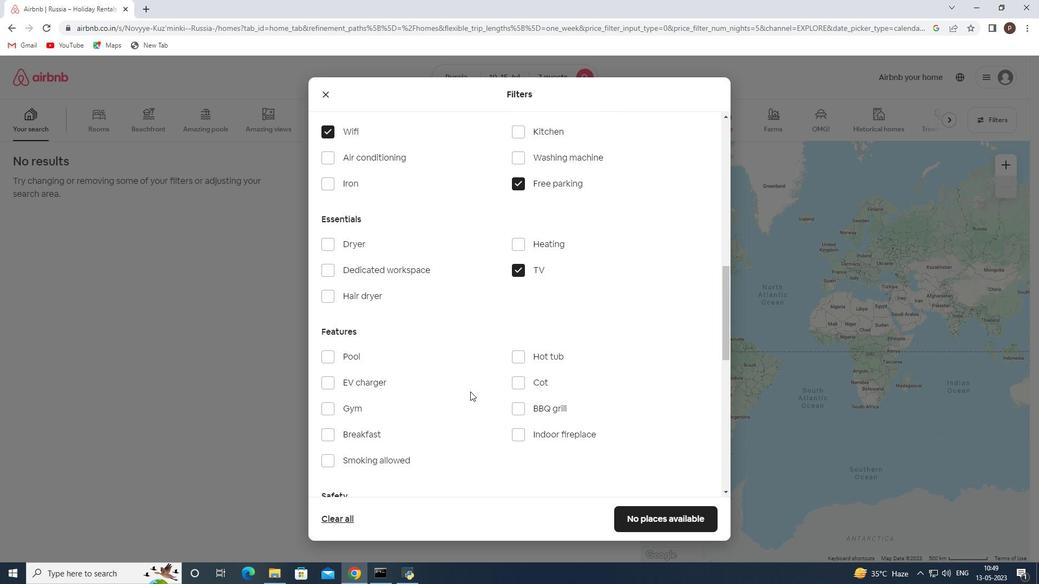 
Action: Mouse scrolled (465, 392) with delta (0, 0)
Screenshot: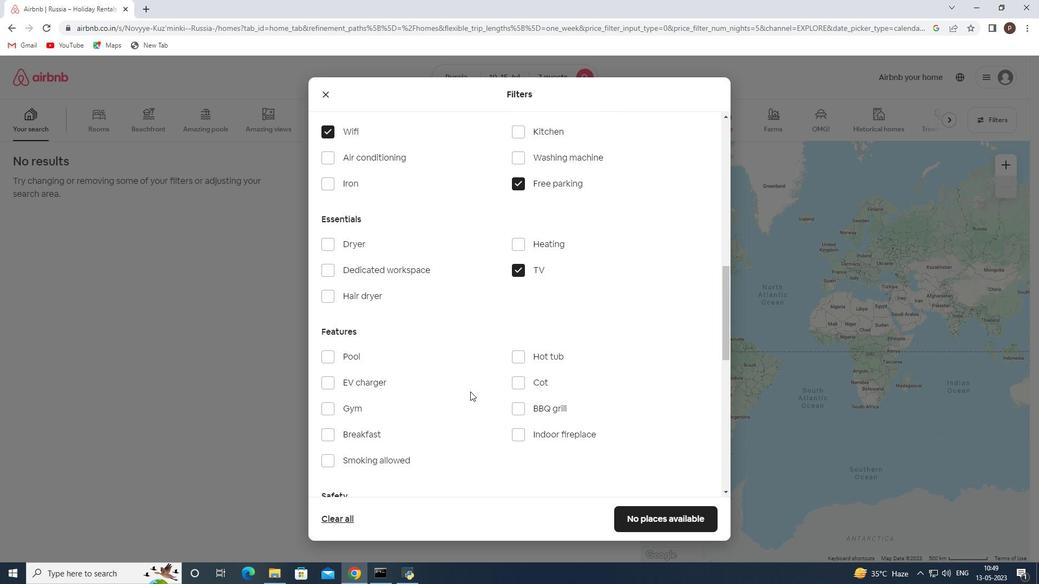 
Action: Mouse moved to (463, 393)
Screenshot: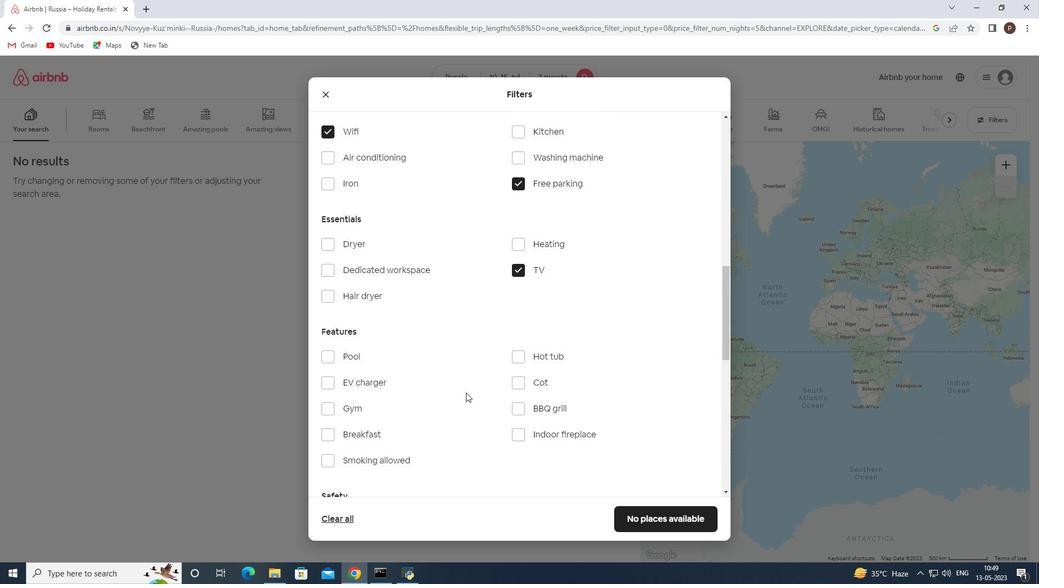 
Action: Mouse scrolled (463, 392) with delta (0, 0)
Screenshot: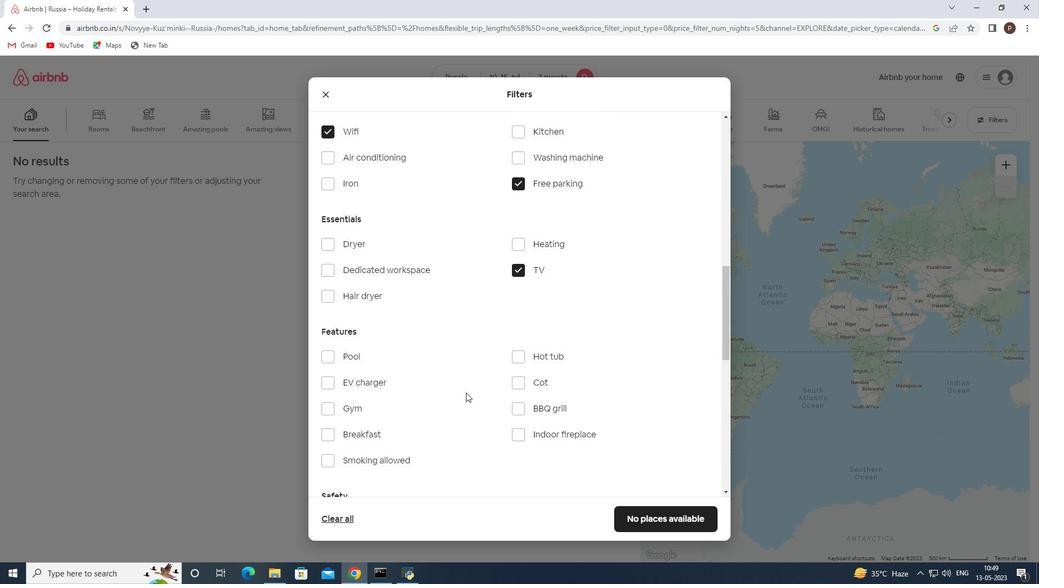 
Action: Mouse moved to (327, 308)
Screenshot: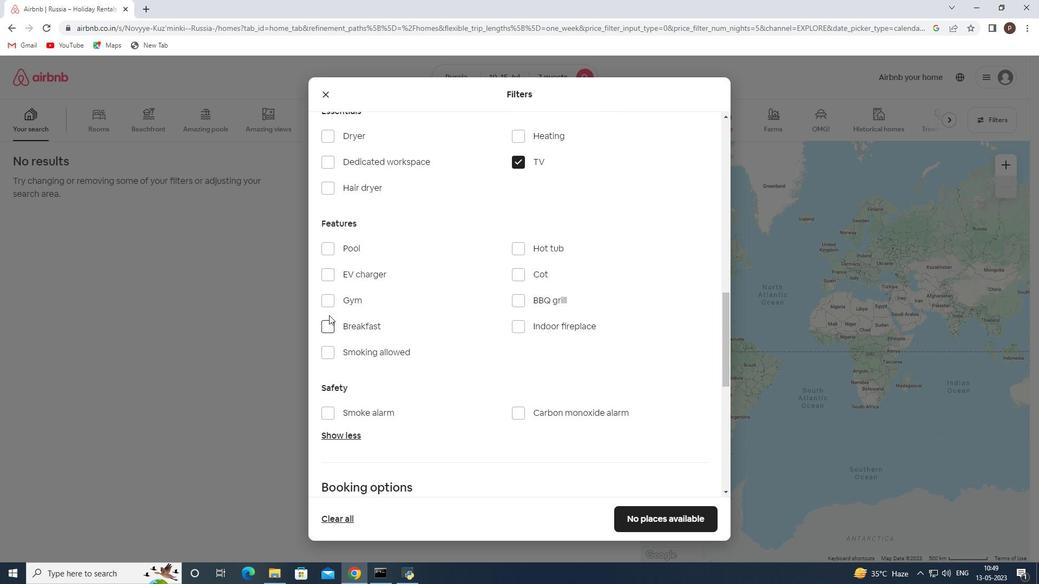 
Action: Mouse pressed left at (327, 308)
Screenshot: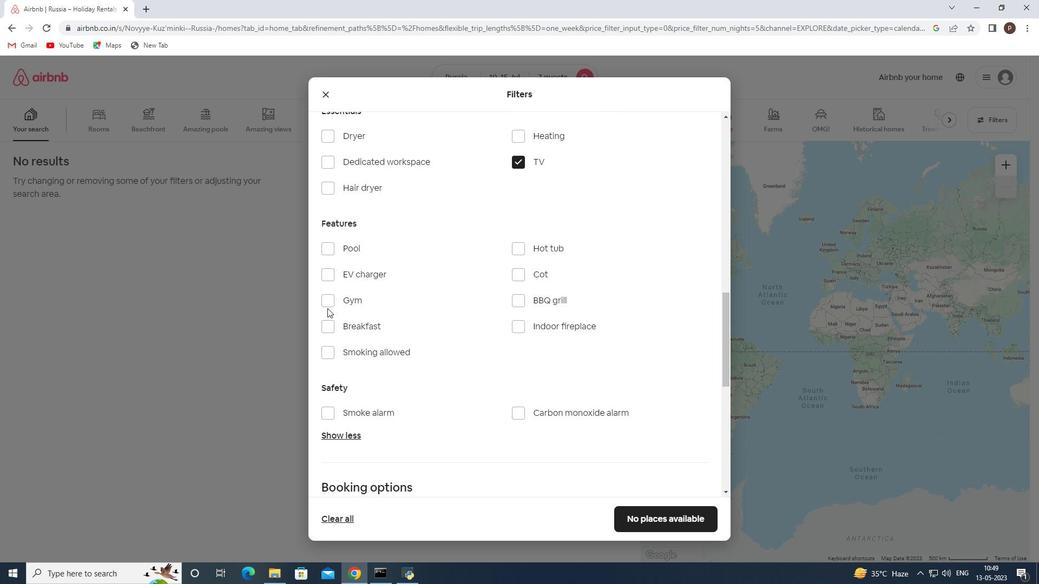 
Action: Mouse moved to (329, 303)
Screenshot: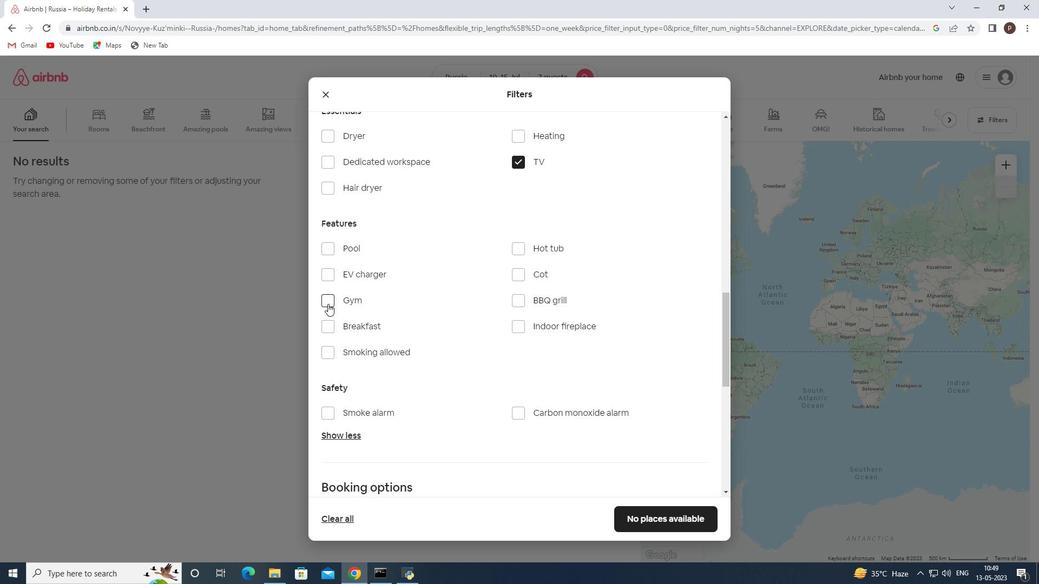 
Action: Mouse pressed left at (329, 303)
Screenshot: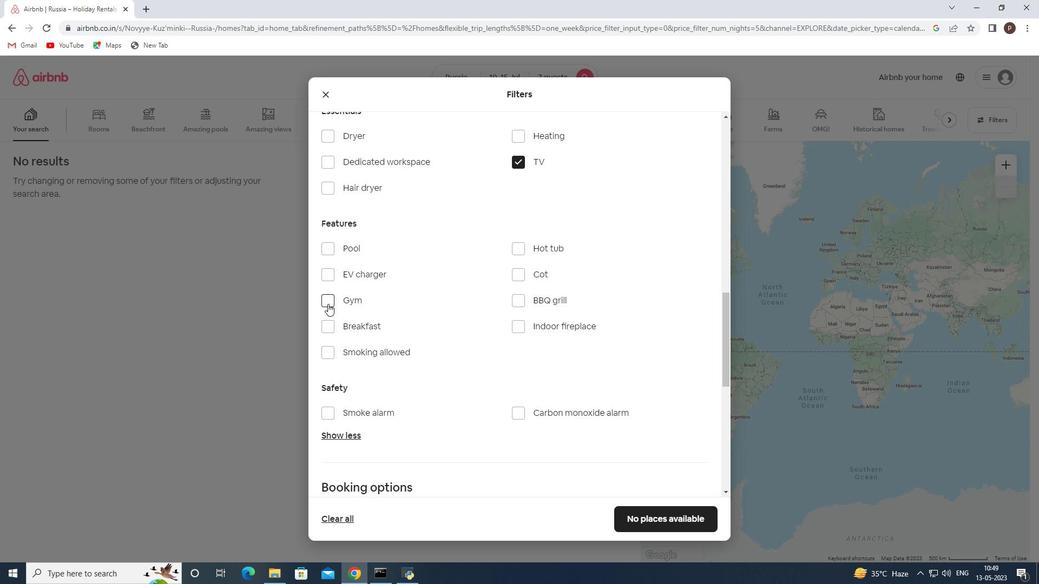 
Action: Mouse moved to (329, 327)
Screenshot: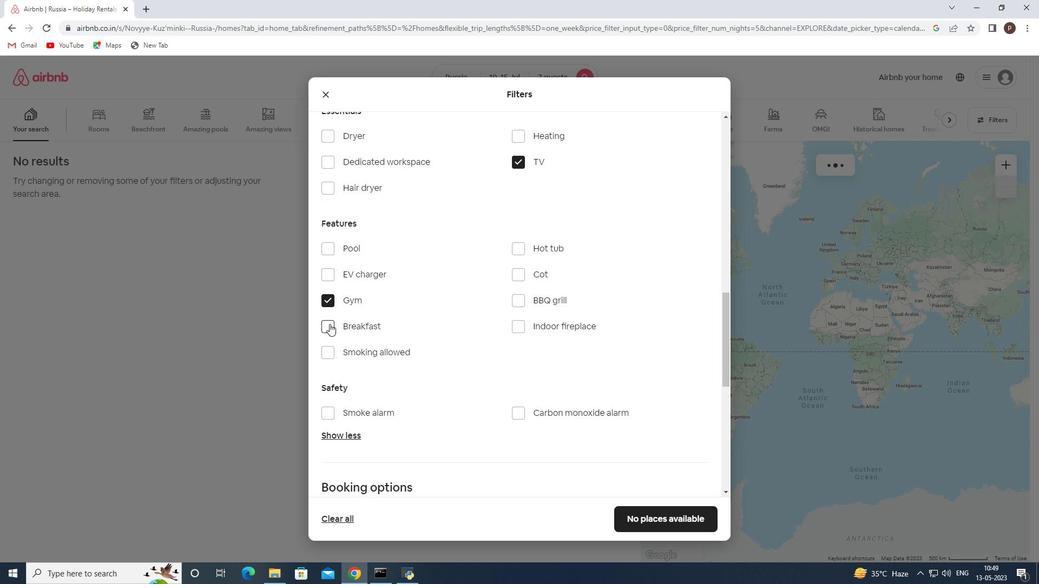 
Action: Mouse pressed left at (329, 327)
Screenshot: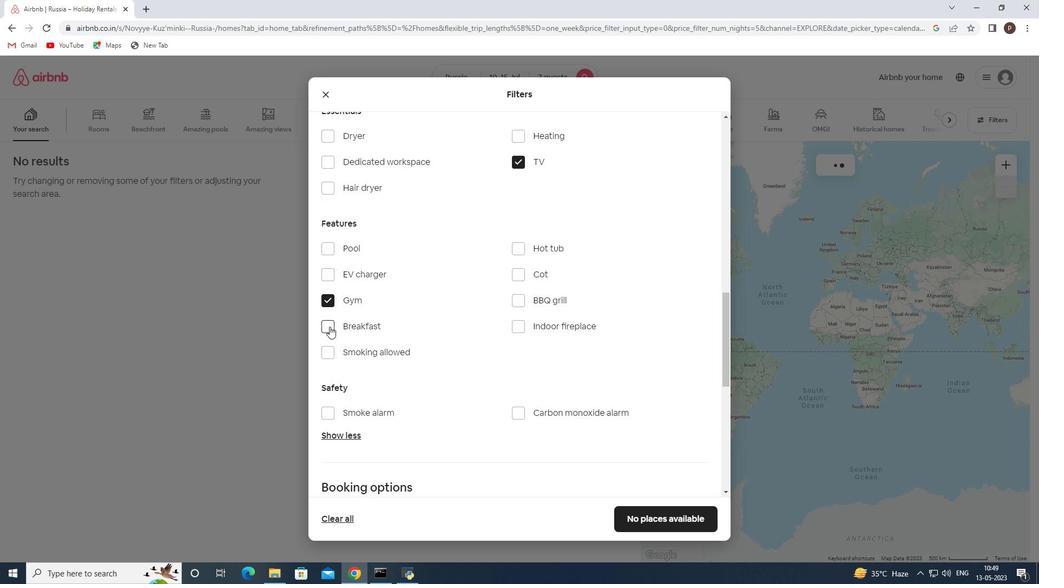 
Action: Mouse moved to (397, 356)
Screenshot: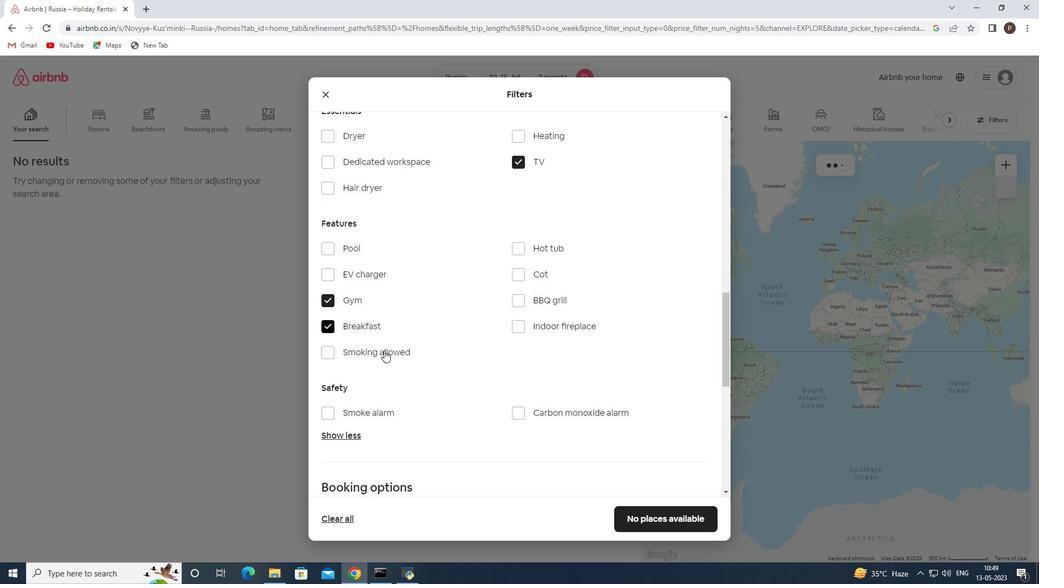 
Action: Mouse scrolled (397, 356) with delta (0, 0)
Screenshot: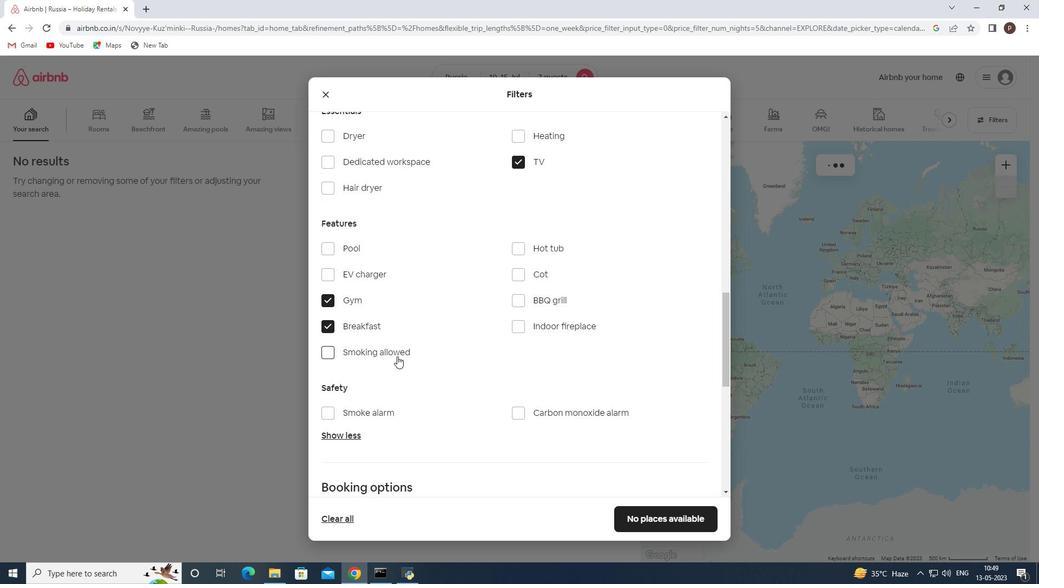 
Action: Mouse scrolled (397, 356) with delta (0, 0)
Screenshot: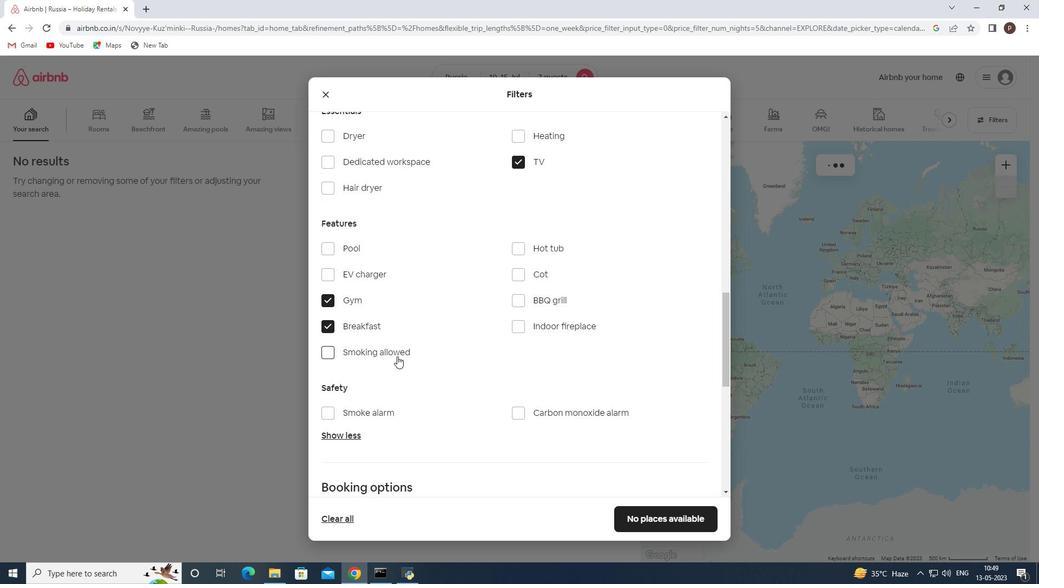 
Action: Mouse scrolled (397, 356) with delta (0, 0)
Screenshot: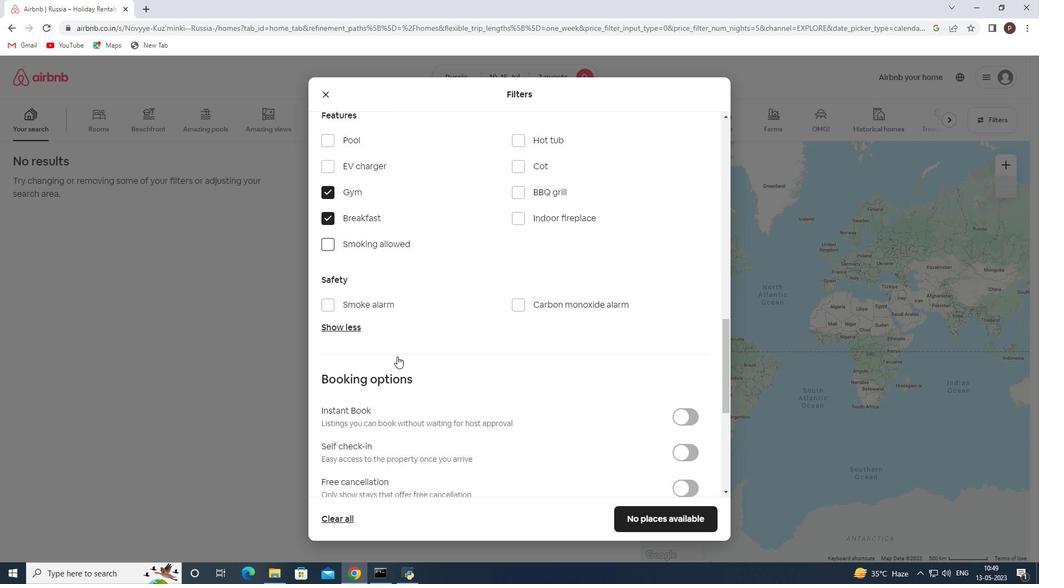 
Action: Mouse scrolled (397, 356) with delta (0, 0)
Screenshot: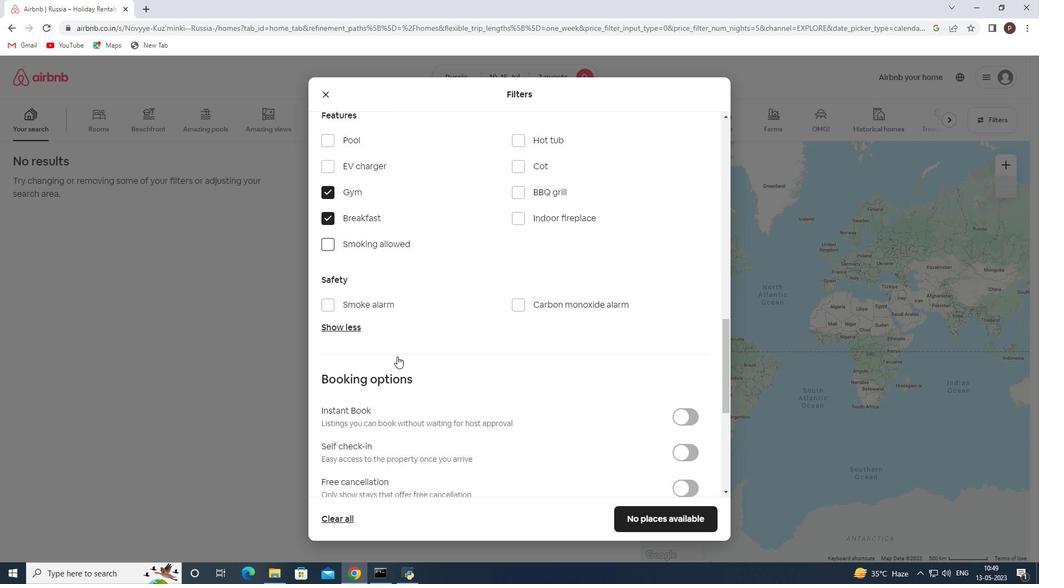 
Action: Mouse scrolled (397, 356) with delta (0, 0)
Screenshot: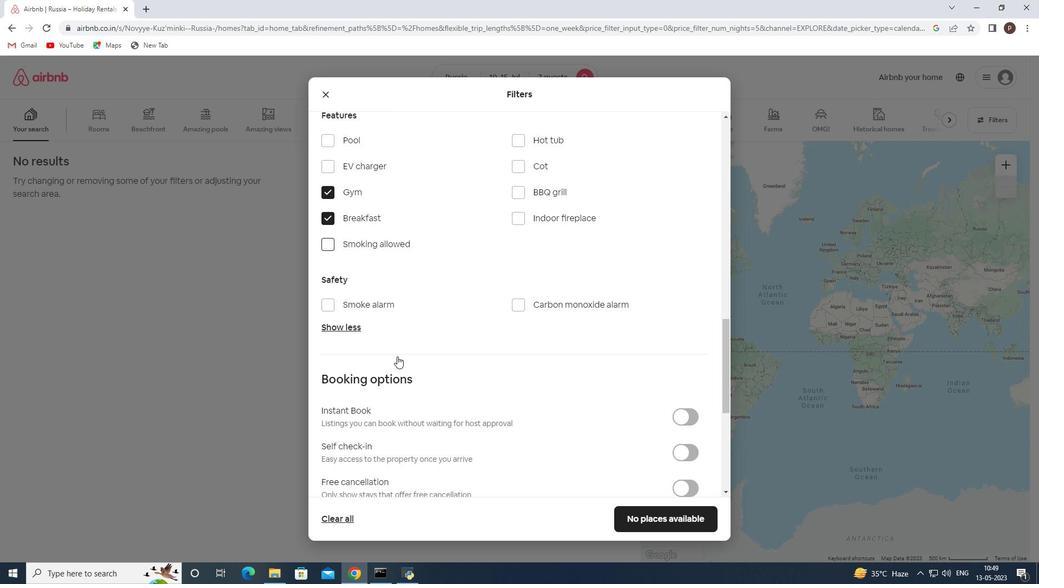 
Action: Mouse moved to (683, 290)
Screenshot: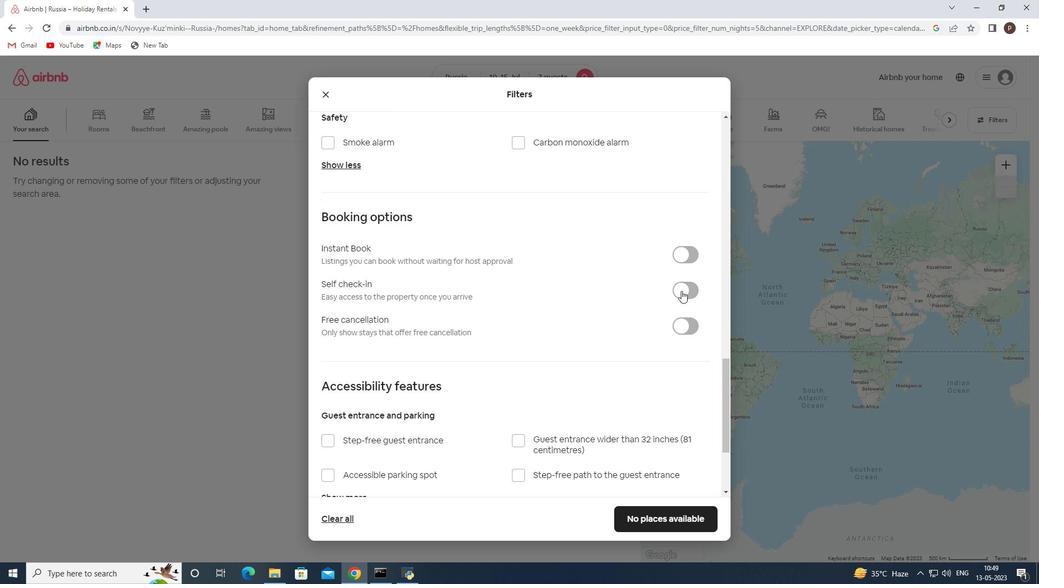 
Action: Mouse pressed left at (683, 290)
Screenshot: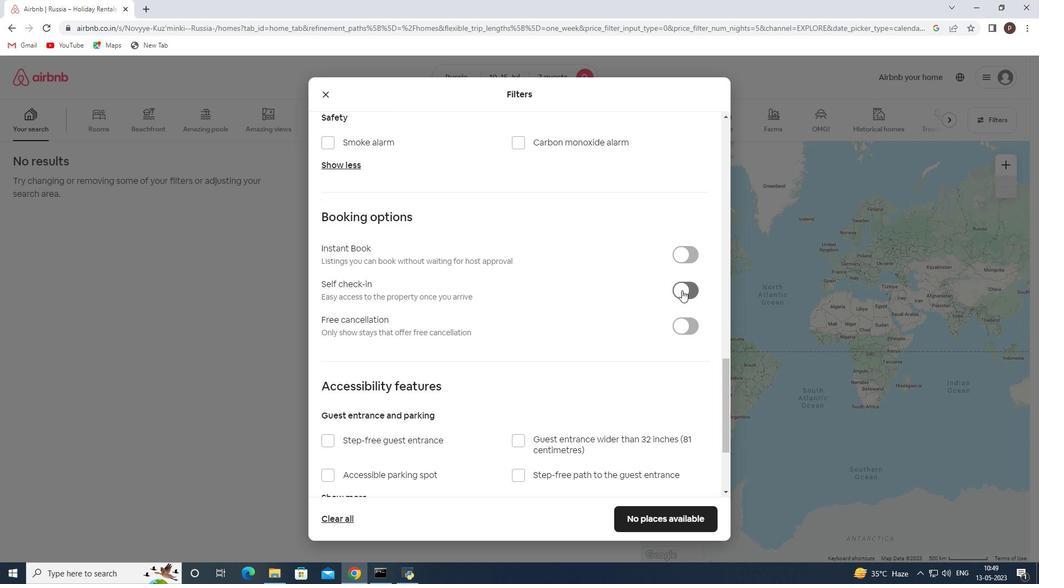 
Action: Mouse moved to (480, 361)
Screenshot: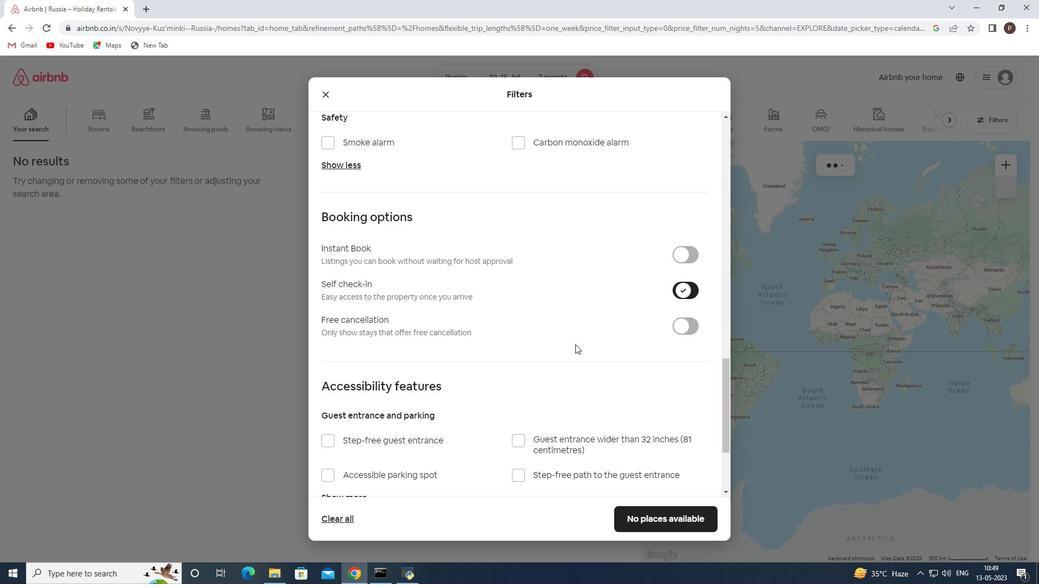 
Action: Mouse scrolled (480, 360) with delta (0, 0)
Screenshot: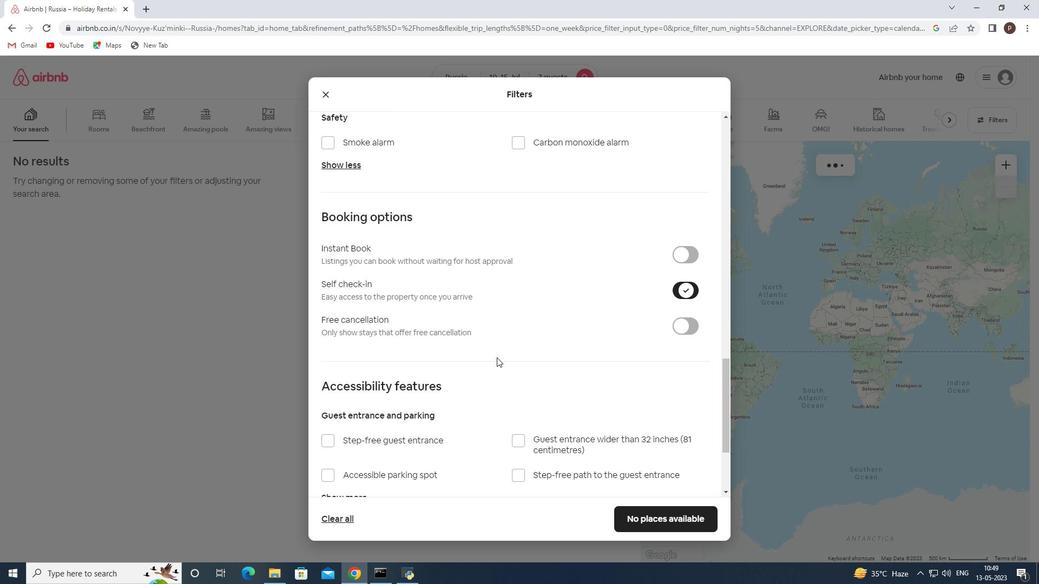 
Action: Mouse moved to (479, 361)
Screenshot: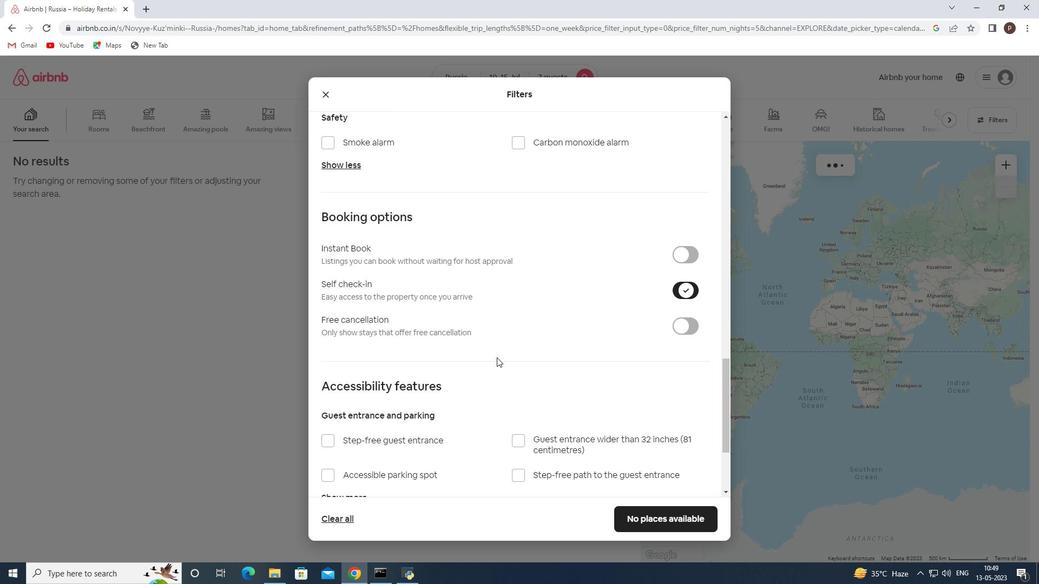 
Action: Mouse scrolled (479, 361) with delta (0, 0)
Screenshot: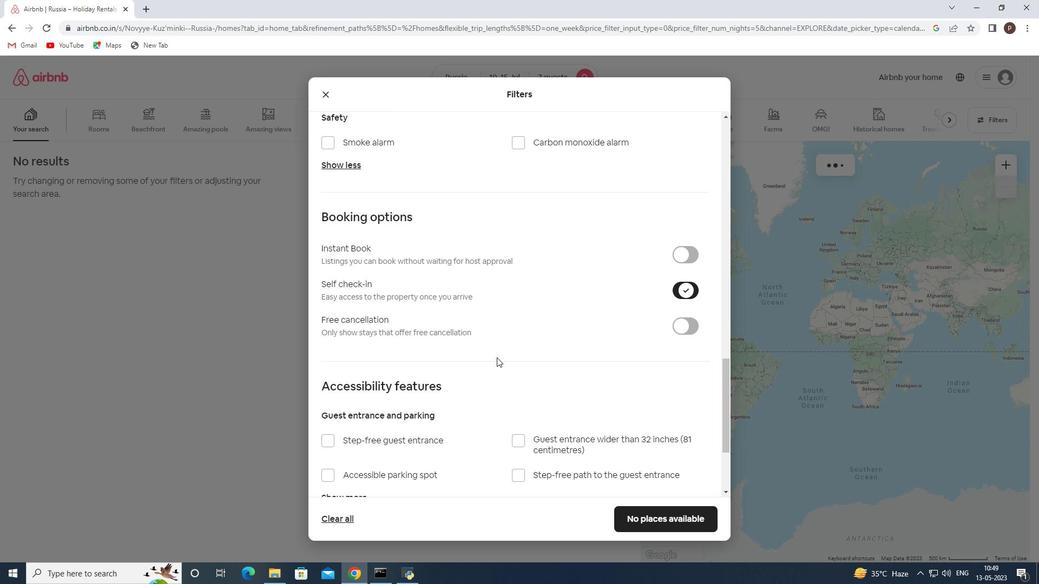 
Action: Mouse moved to (479, 361)
Screenshot: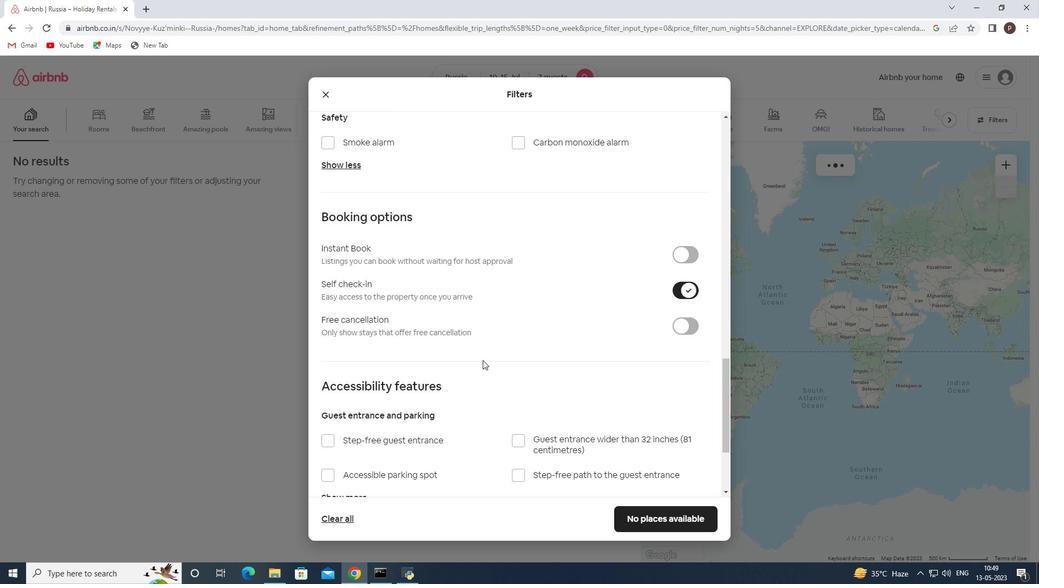 
Action: Mouse scrolled (479, 361) with delta (0, 0)
Screenshot: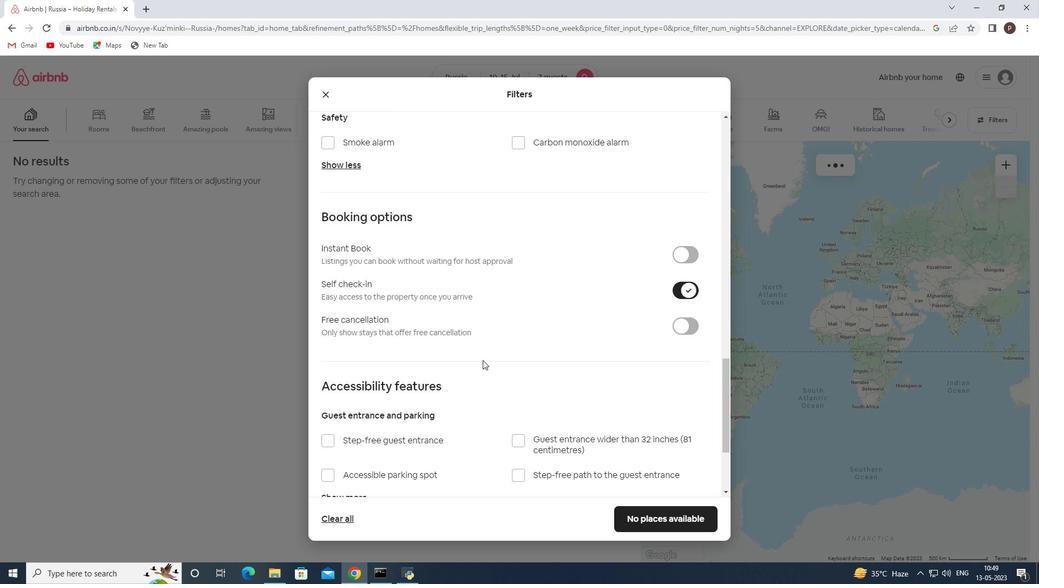 
Action: Mouse scrolled (479, 361) with delta (0, 0)
Screenshot: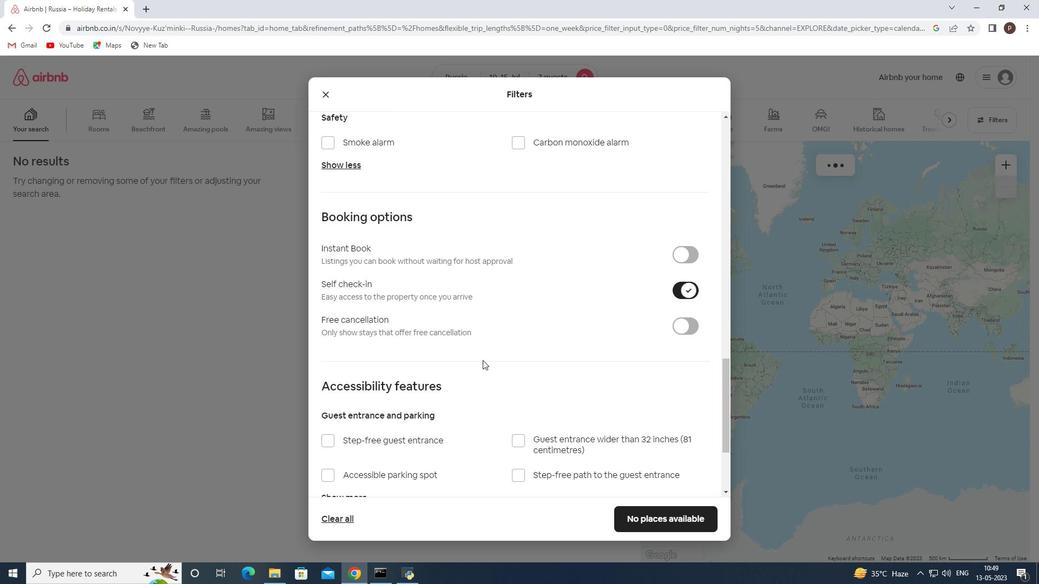 
Action: Mouse scrolled (479, 361) with delta (0, 0)
Screenshot: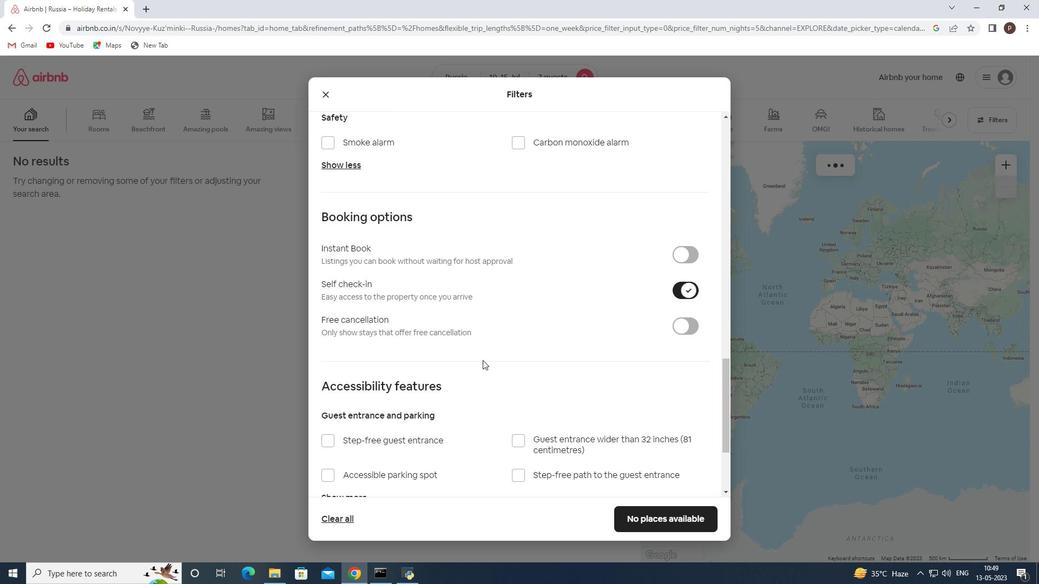 
Action: Mouse scrolled (479, 361) with delta (0, 0)
Screenshot: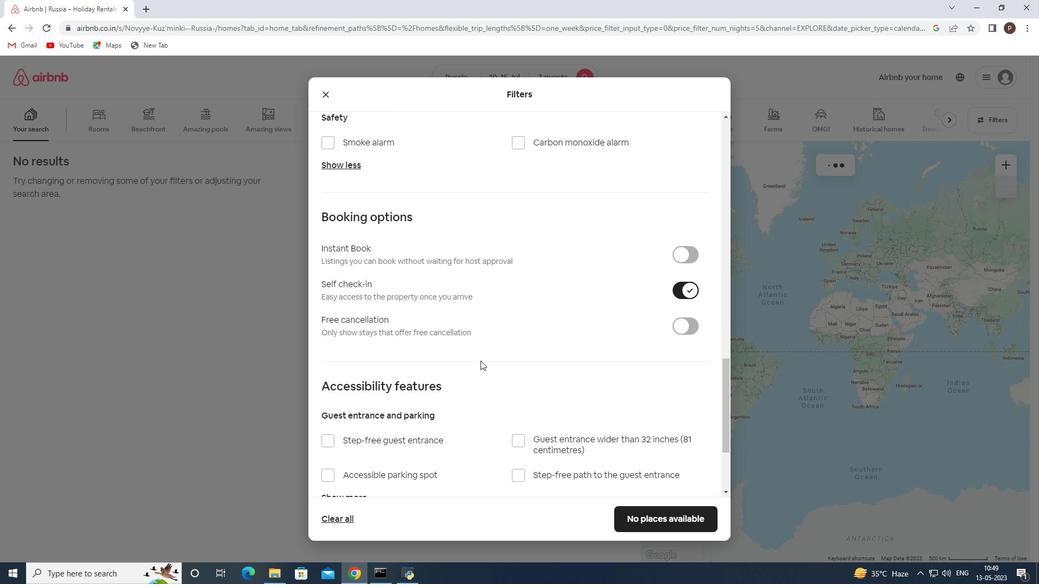 
Action: Mouse moved to (446, 404)
Screenshot: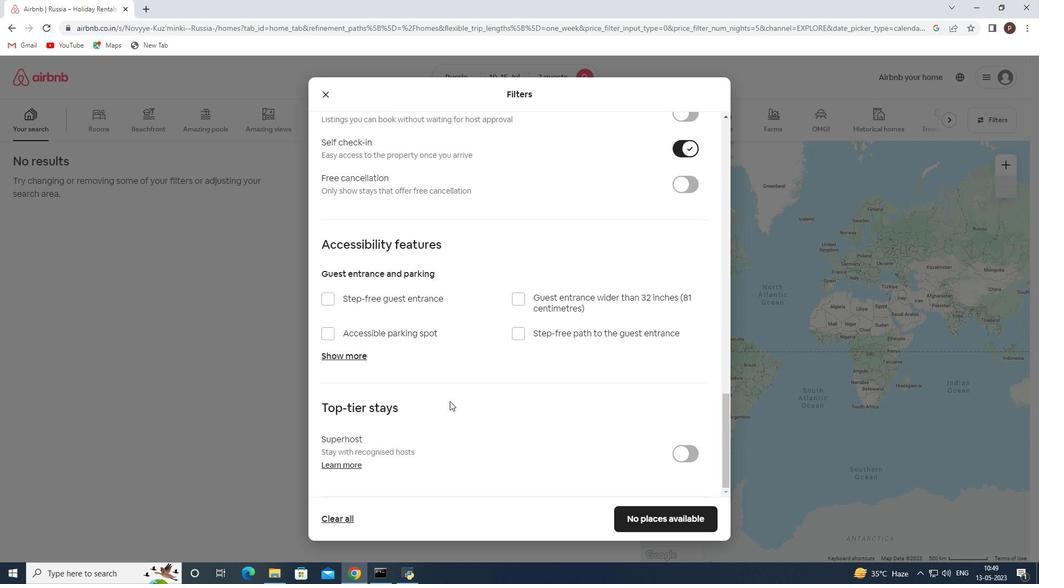 
Action: Mouse scrolled (446, 404) with delta (0, 0)
Screenshot: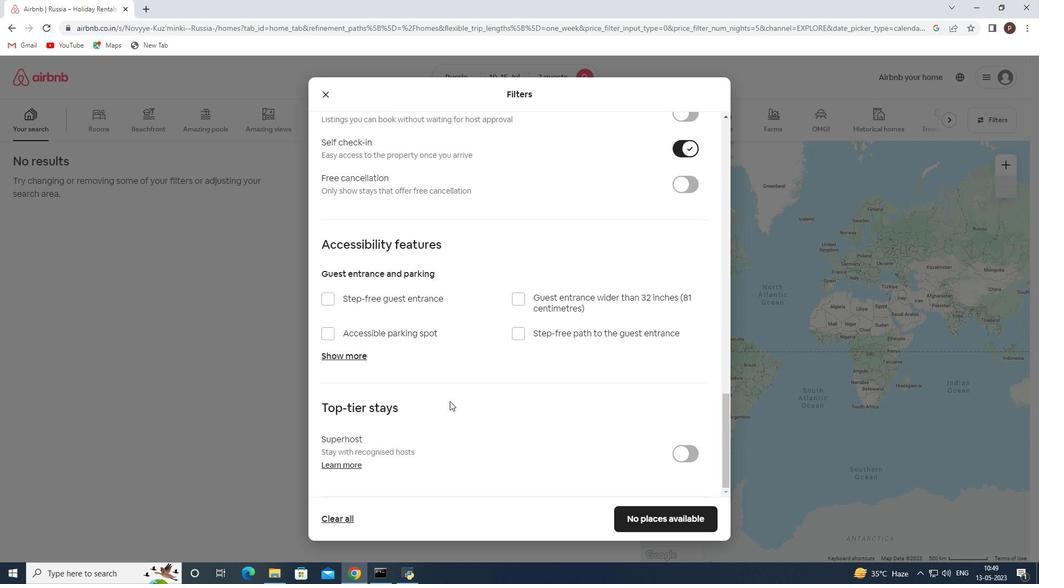 
Action: Mouse moved to (445, 405)
Screenshot: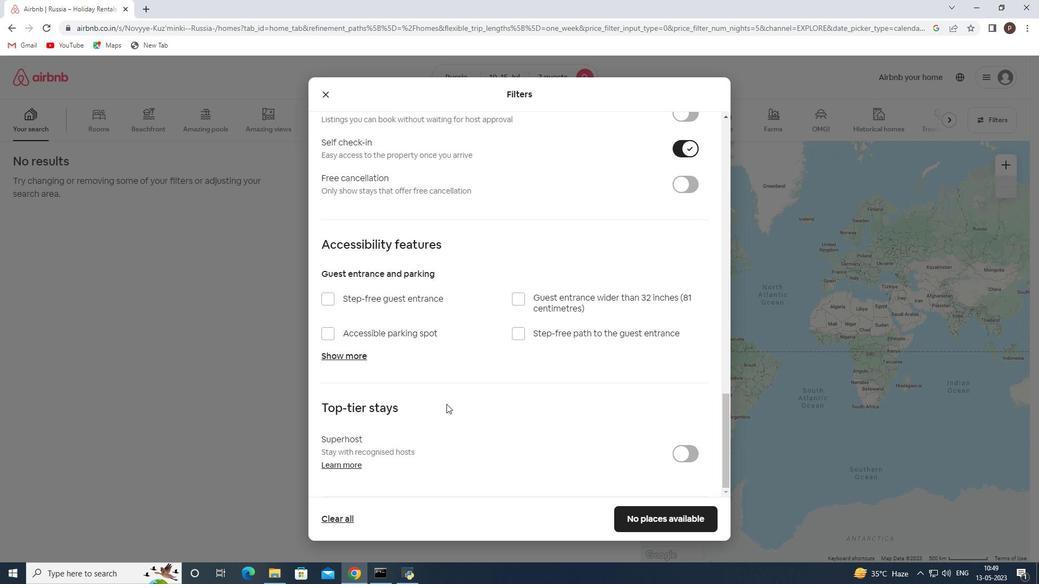 
Action: Mouse scrolled (445, 404) with delta (0, 0)
Screenshot: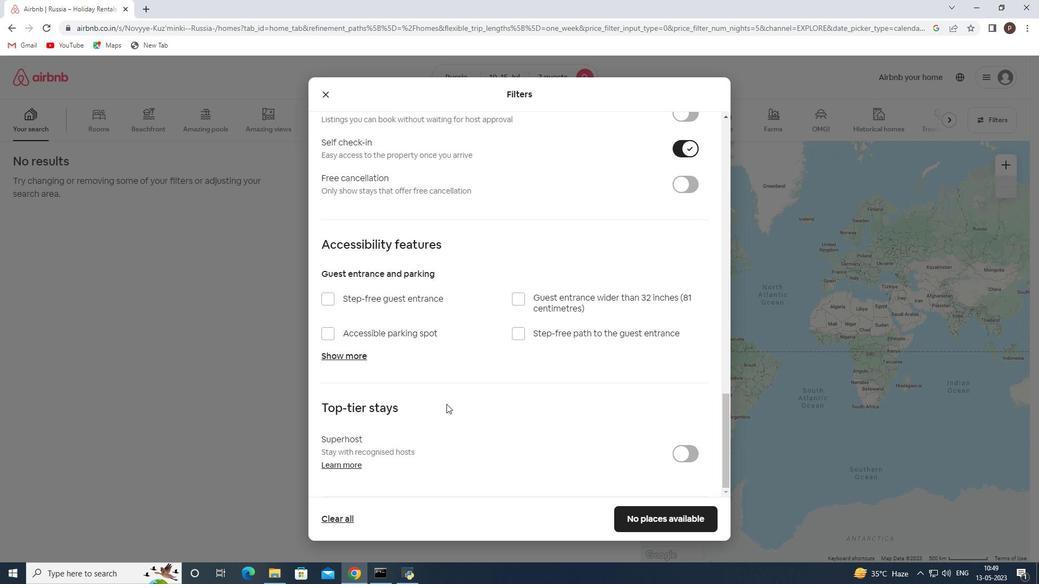 
Action: Mouse scrolled (445, 404) with delta (0, 0)
Screenshot: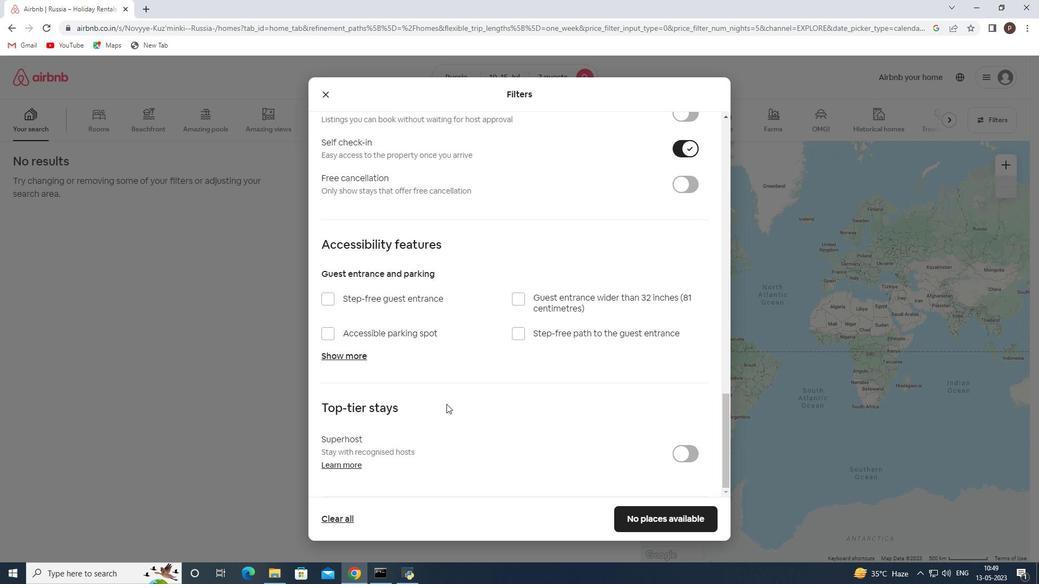 
Action: Mouse scrolled (445, 404) with delta (0, 0)
Screenshot: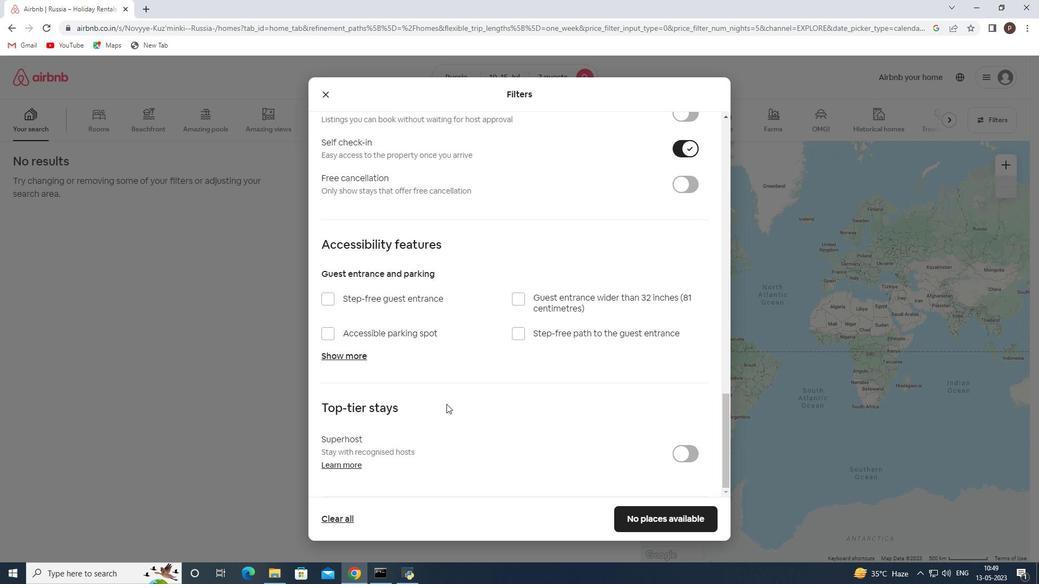 
Action: Mouse moved to (645, 519)
Screenshot: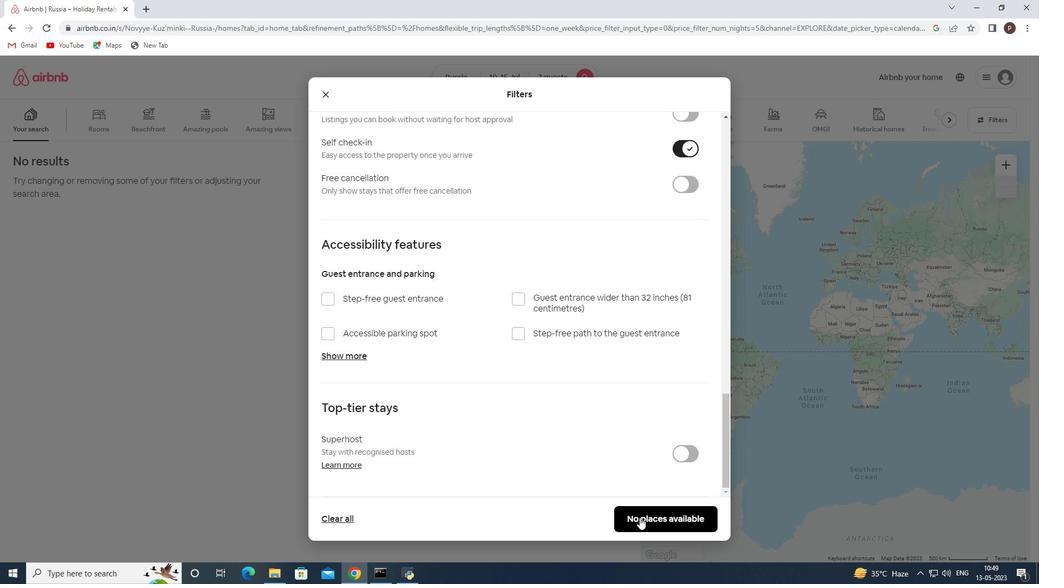 
Action: Mouse pressed left at (645, 519)
Screenshot: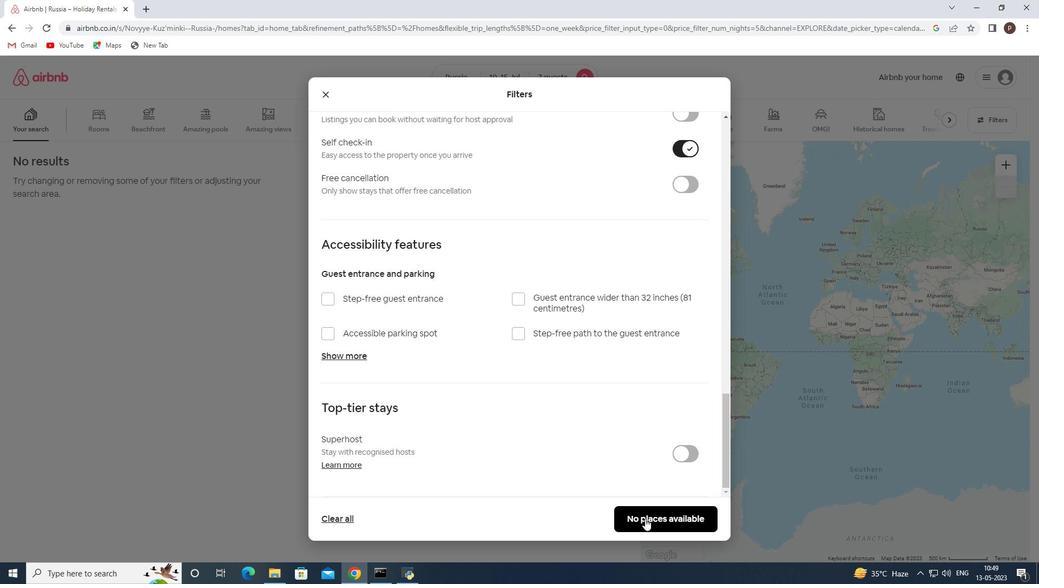 
